 Task: Add Burt's Bees Milk & Honey Body Lotion to the cart.
Action: Mouse moved to (682, 304)
Screenshot: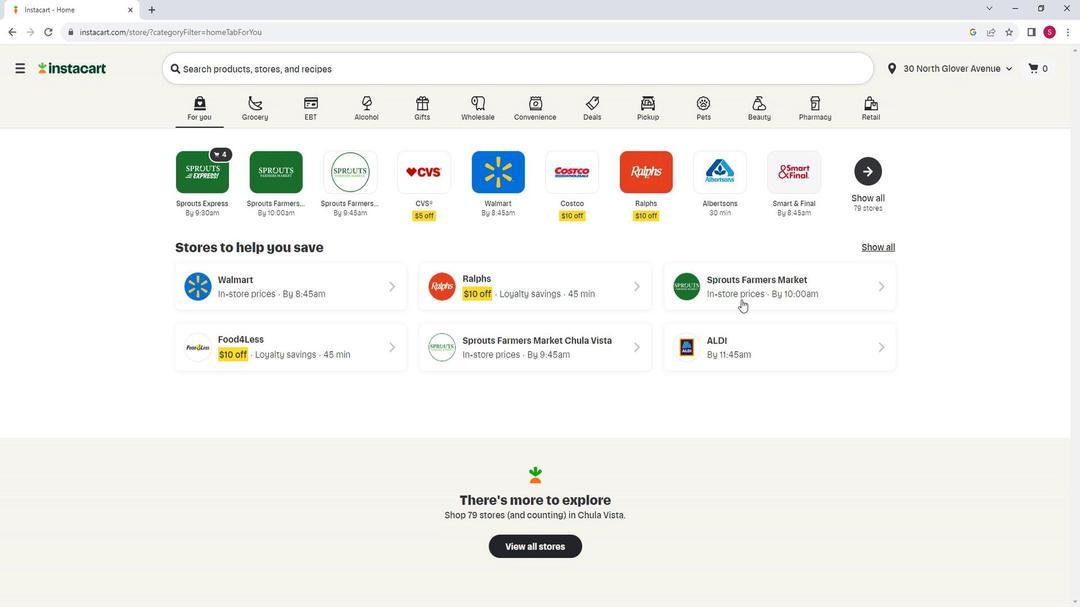 
Action: Mouse pressed left at (682, 304)
Screenshot: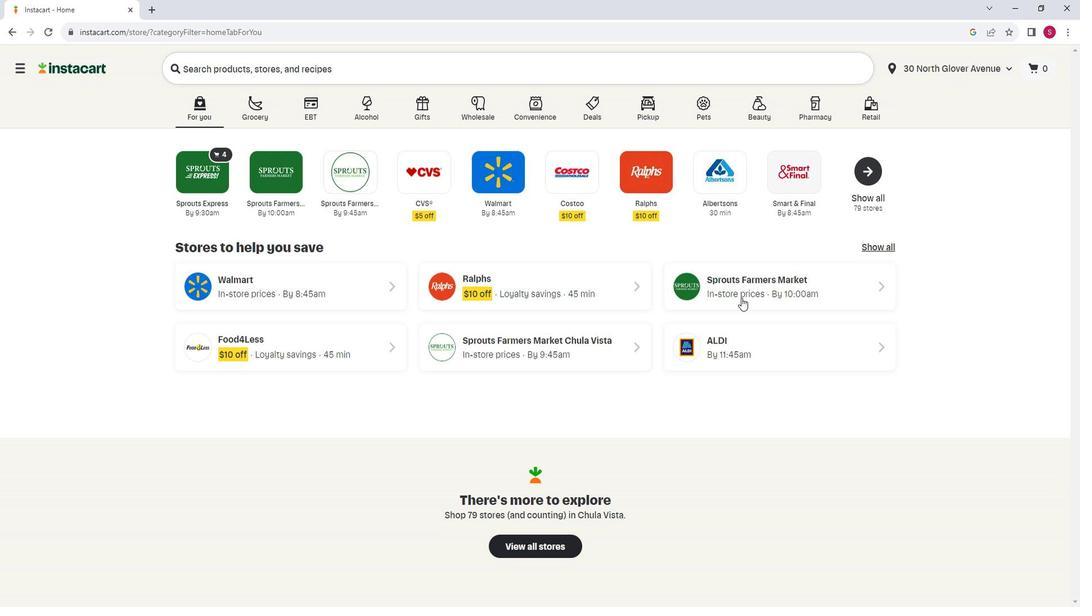 
Action: Mouse moved to (202, 391)
Screenshot: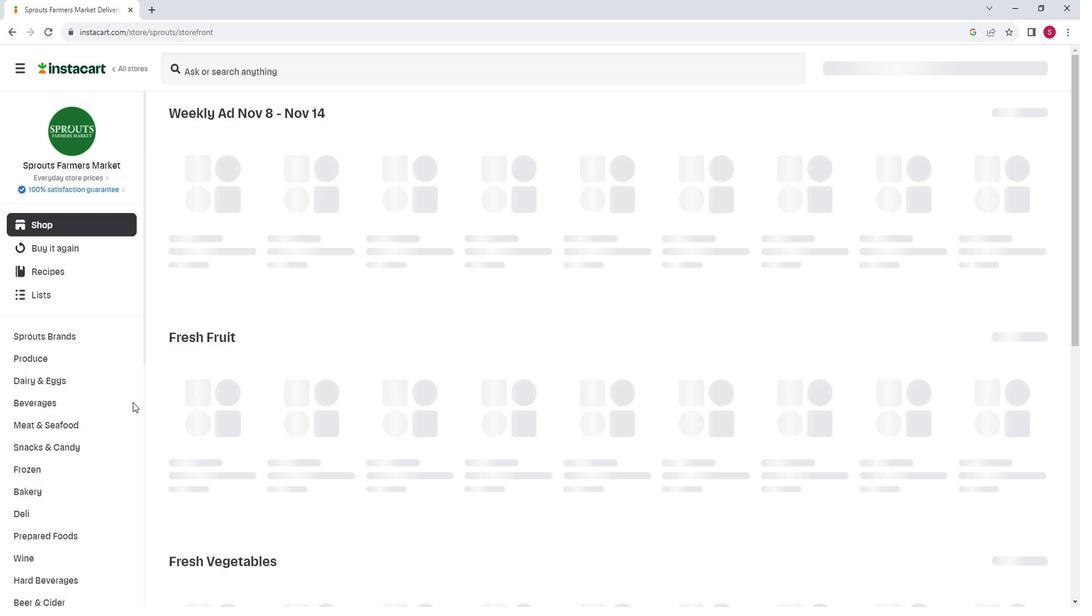 
Action: Mouse scrolled (202, 391) with delta (0, 0)
Screenshot: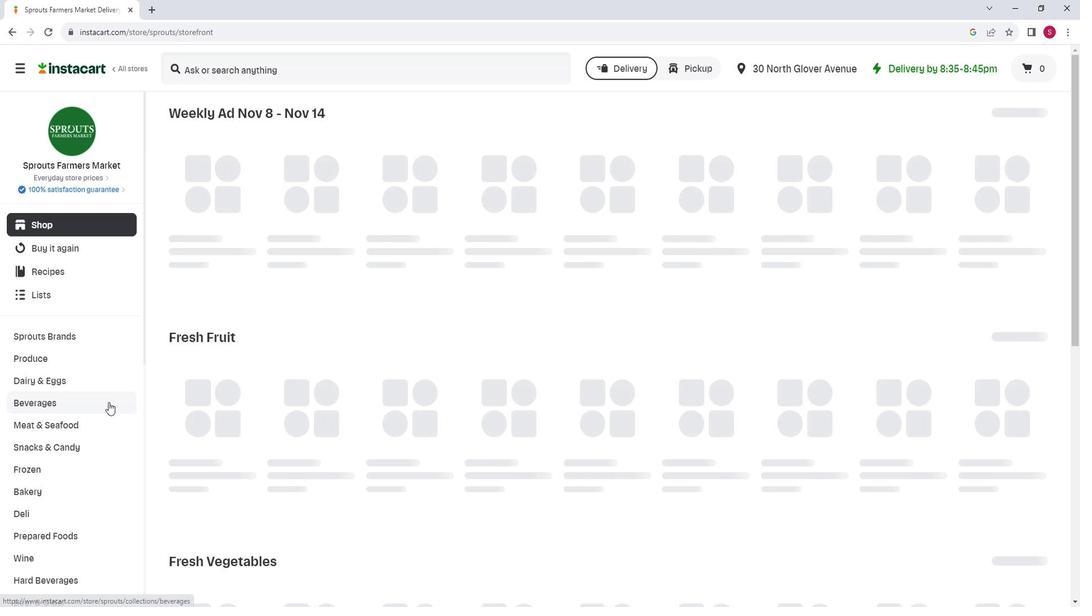 
Action: Mouse moved to (195, 386)
Screenshot: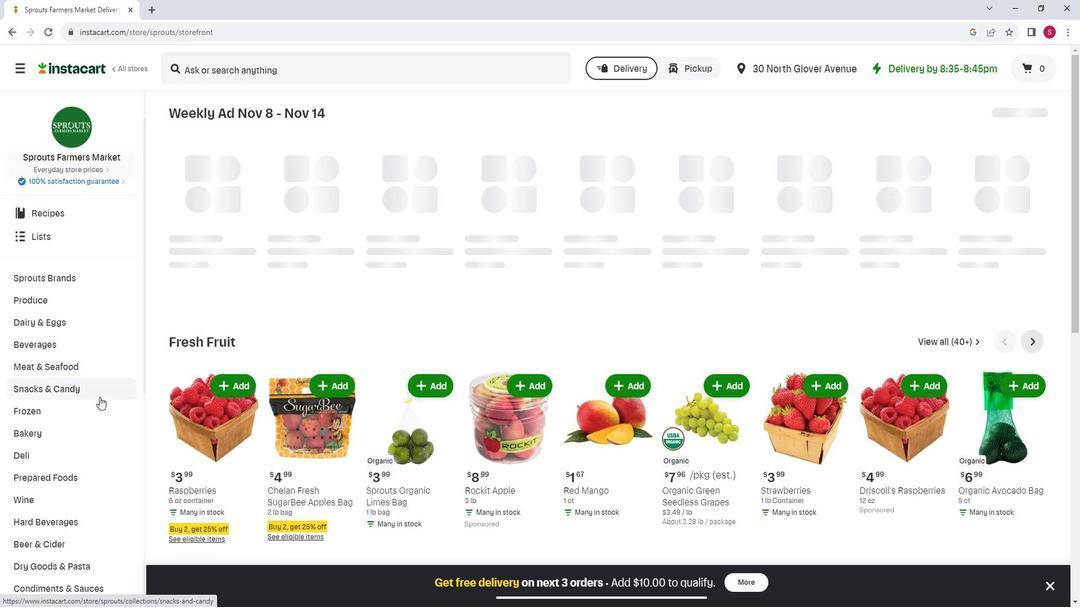 
Action: Mouse scrolled (195, 386) with delta (0, 0)
Screenshot: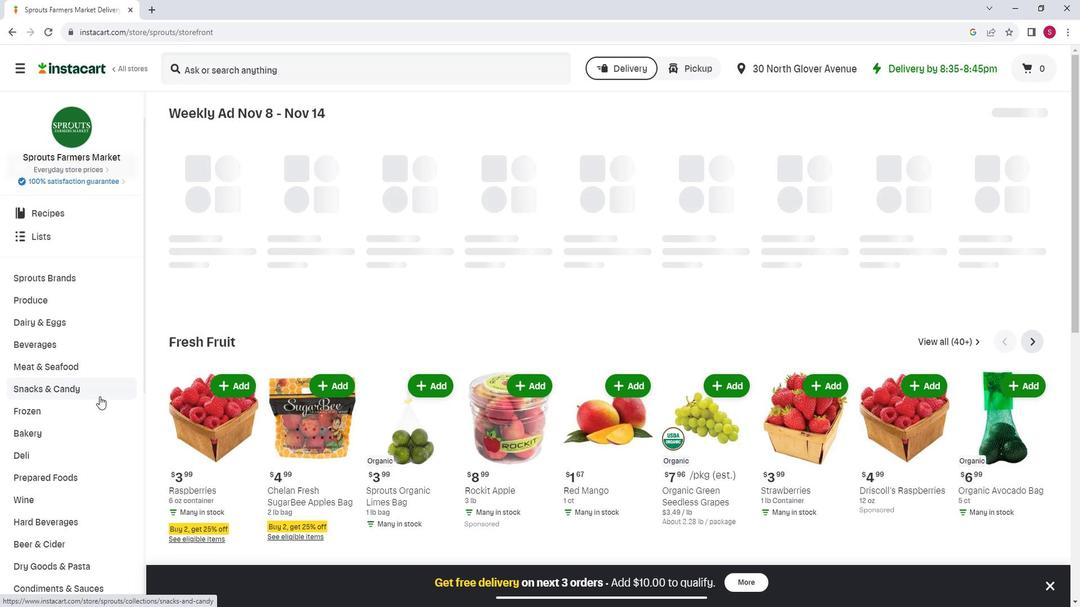 
Action: Mouse moved to (195, 386)
Screenshot: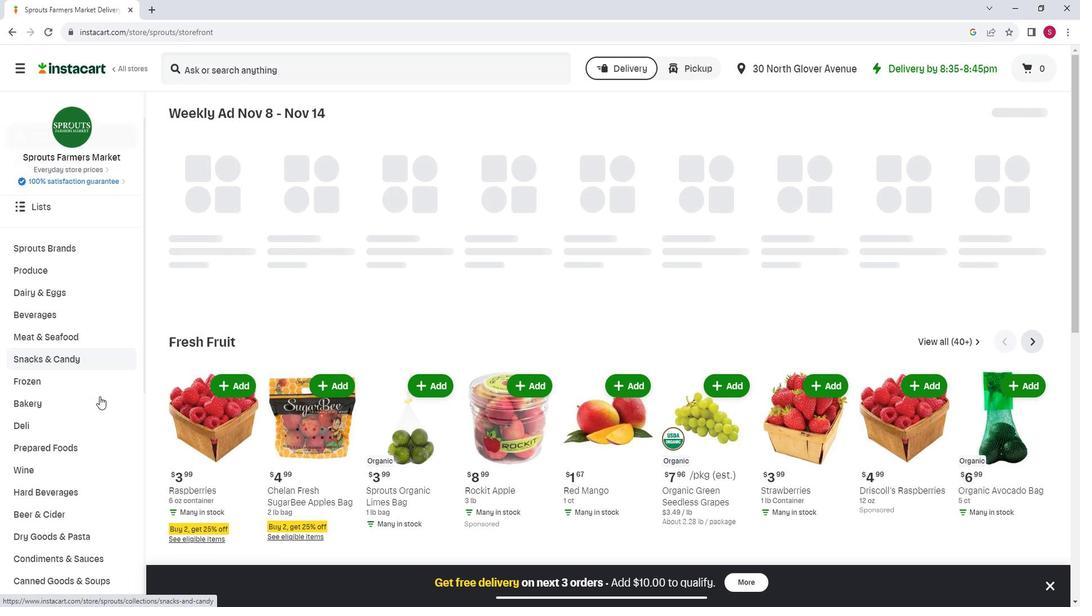 
Action: Mouse scrolled (195, 386) with delta (0, 0)
Screenshot: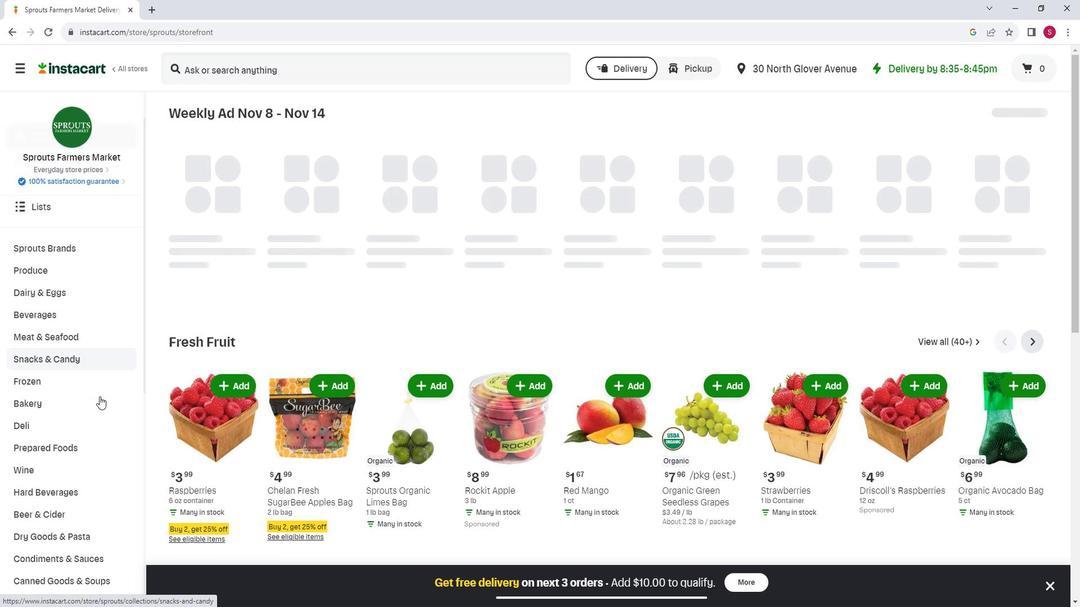 
Action: Mouse moved to (194, 387)
Screenshot: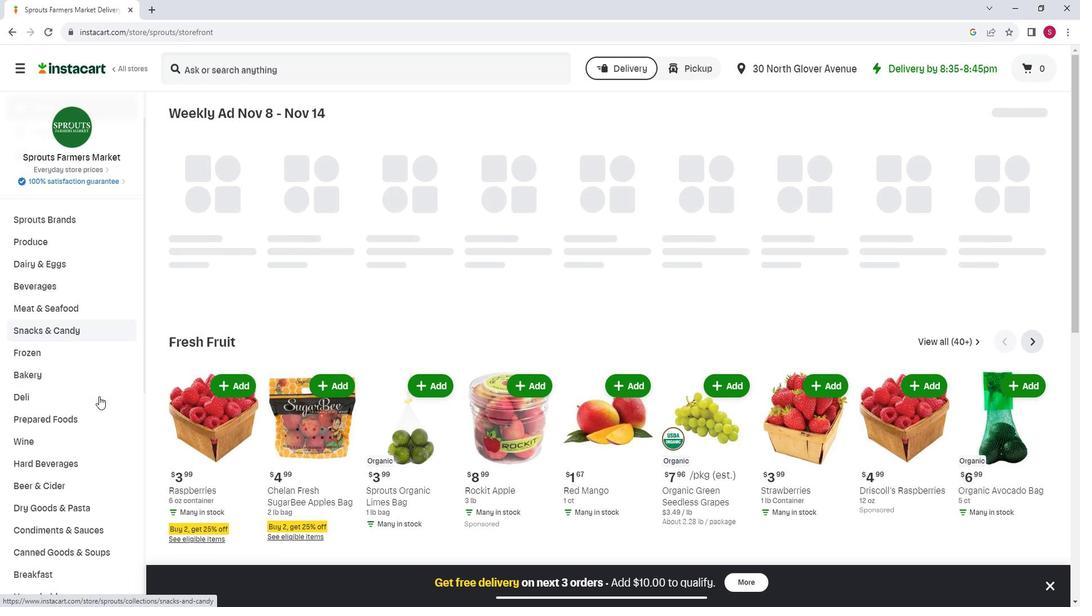 
Action: Mouse scrolled (194, 386) with delta (0, 0)
Screenshot: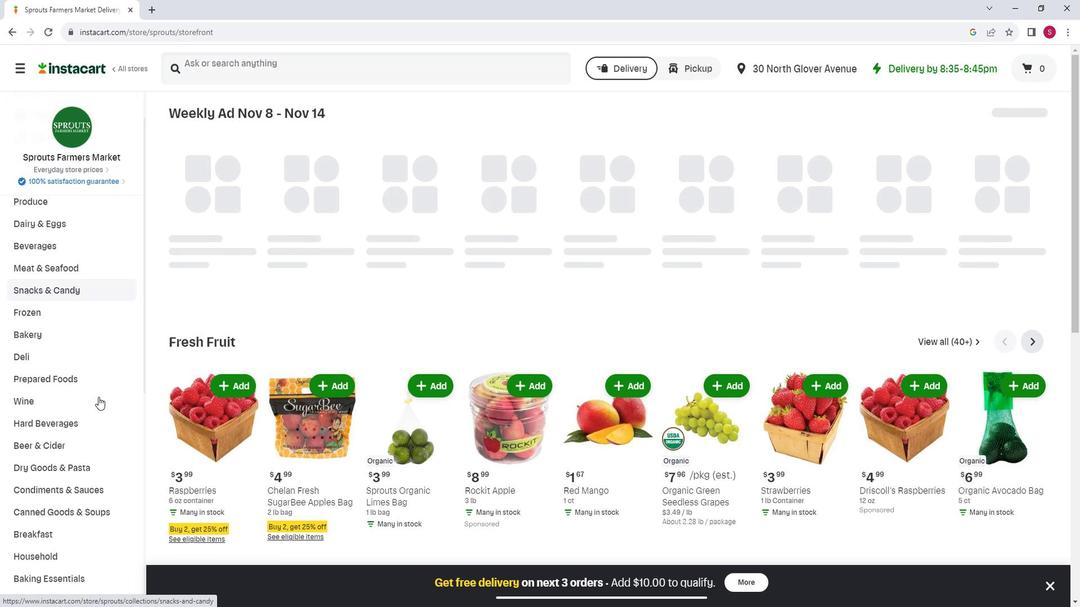 
Action: Mouse moved to (192, 389)
Screenshot: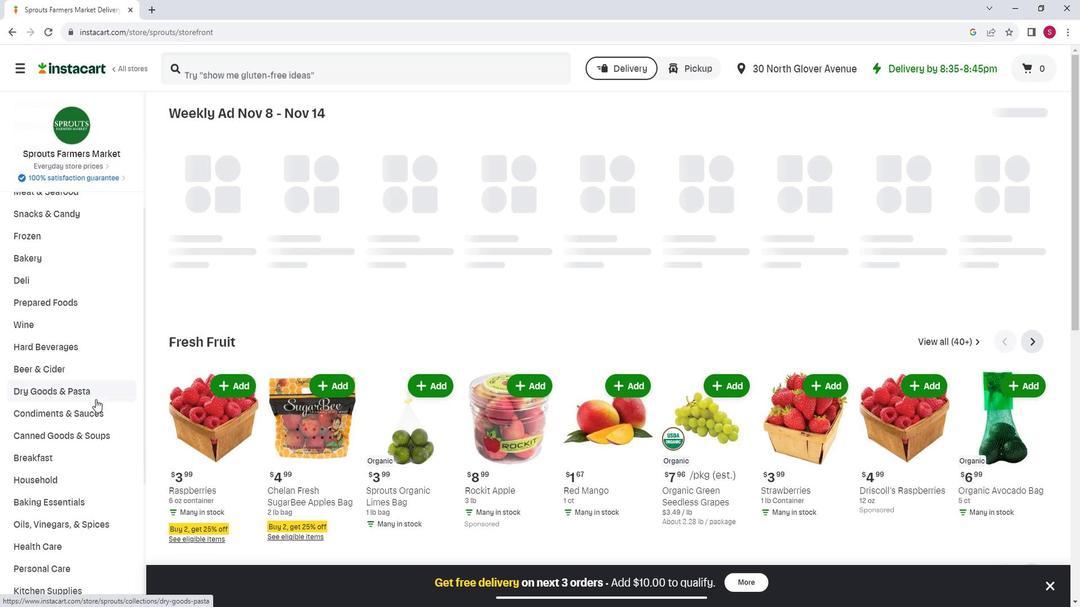 
Action: Mouse scrolled (192, 388) with delta (0, 0)
Screenshot: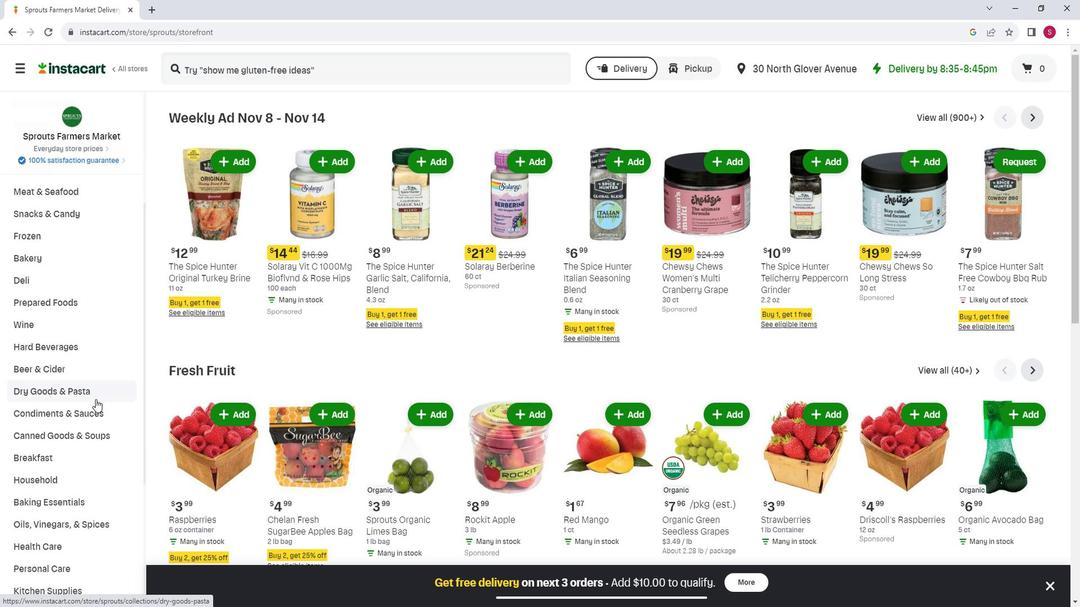 
Action: Mouse moved to (195, 388)
Screenshot: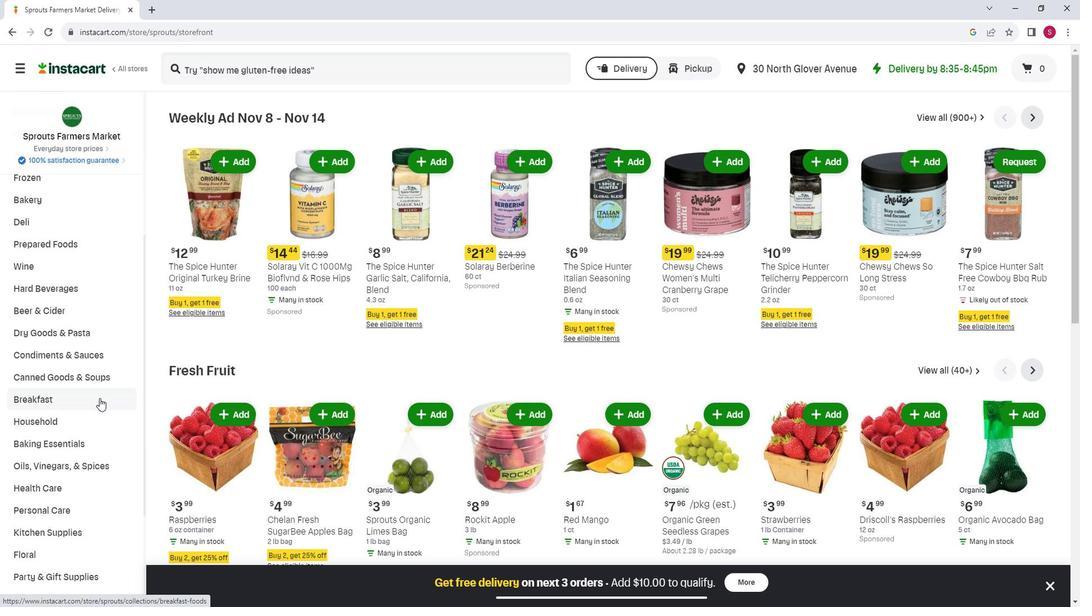 
Action: Mouse scrolled (195, 388) with delta (0, 0)
Screenshot: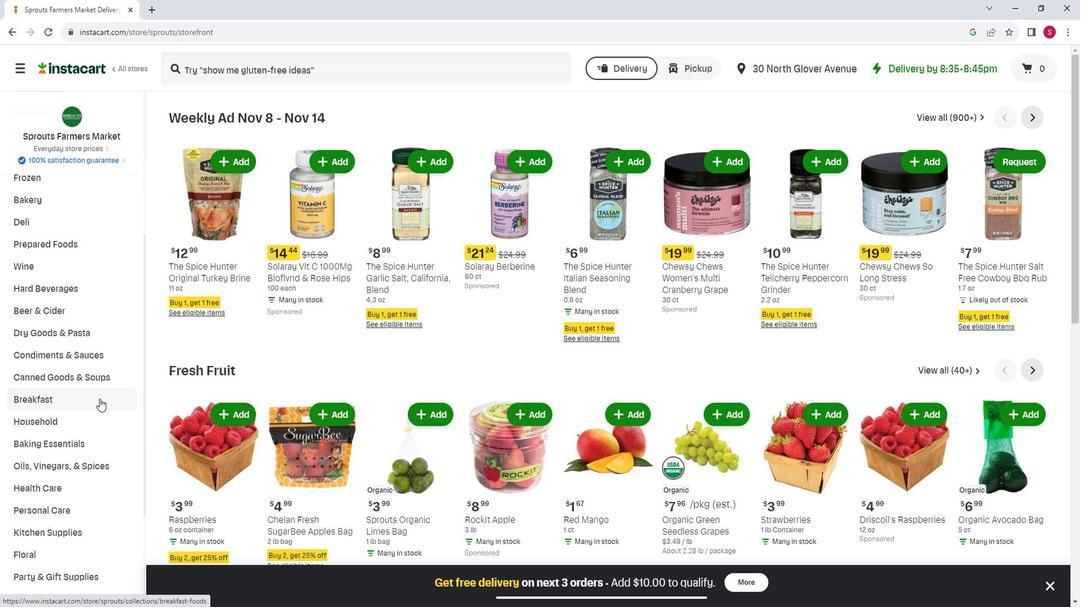 
Action: Mouse moved to (177, 429)
Screenshot: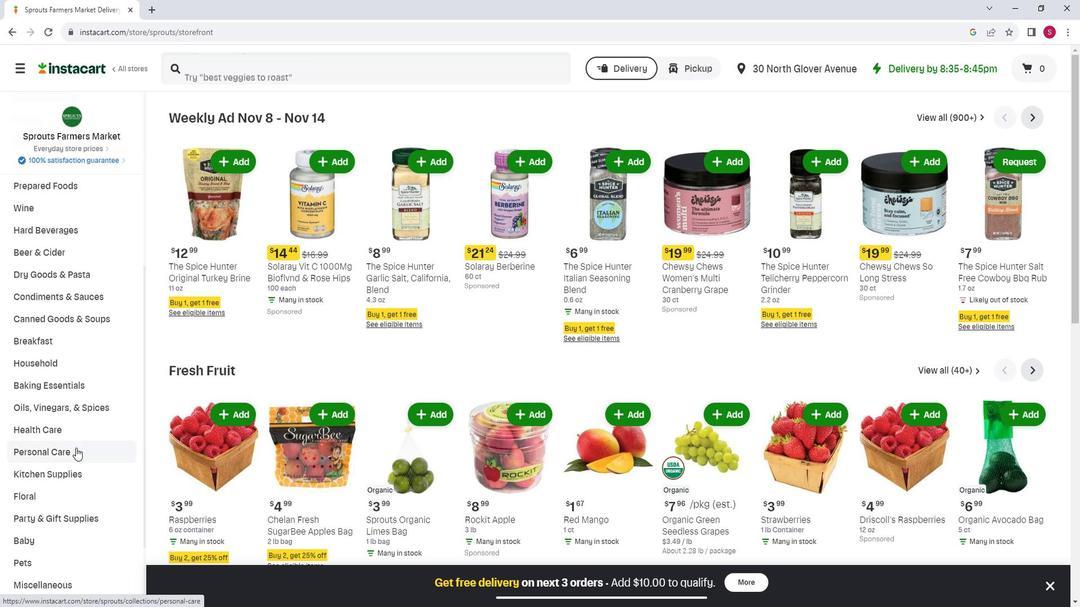
Action: Mouse pressed left at (177, 429)
Screenshot: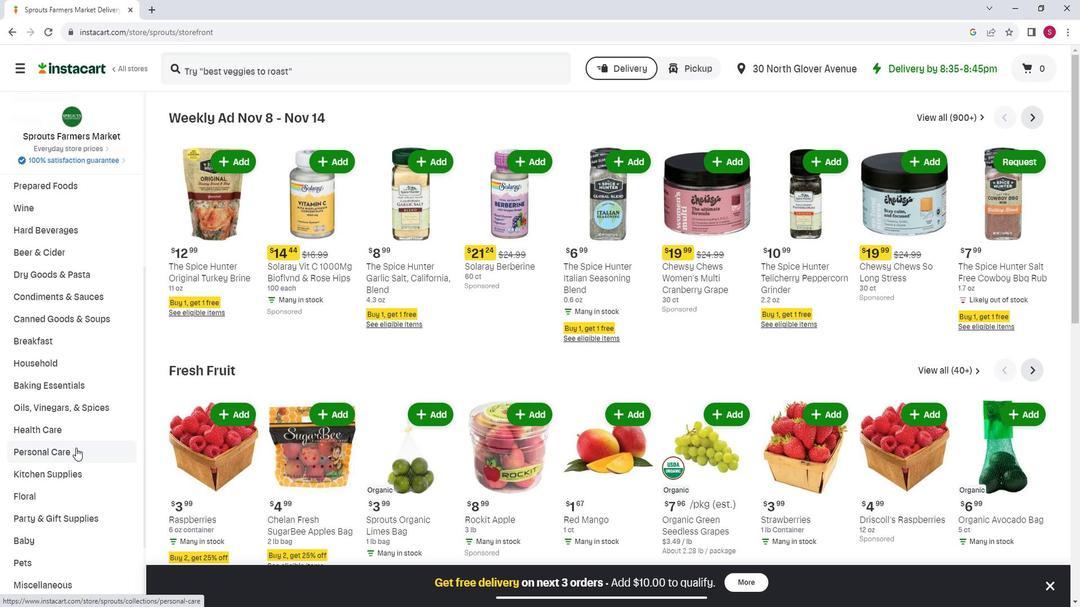 
Action: Mouse moved to (333, 169)
Screenshot: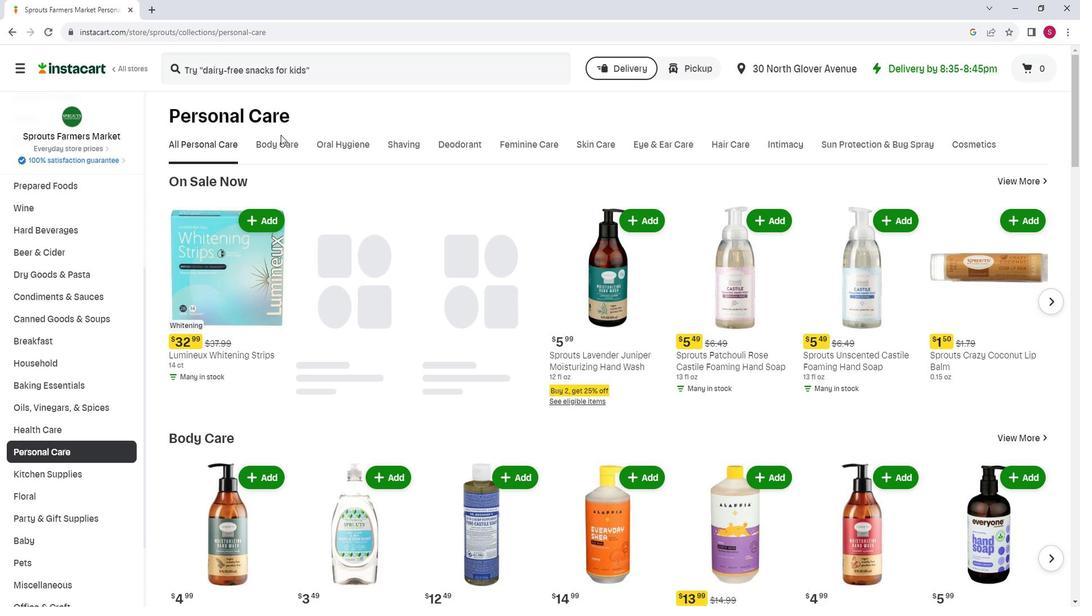 
Action: Mouse pressed left at (333, 169)
Screenshot: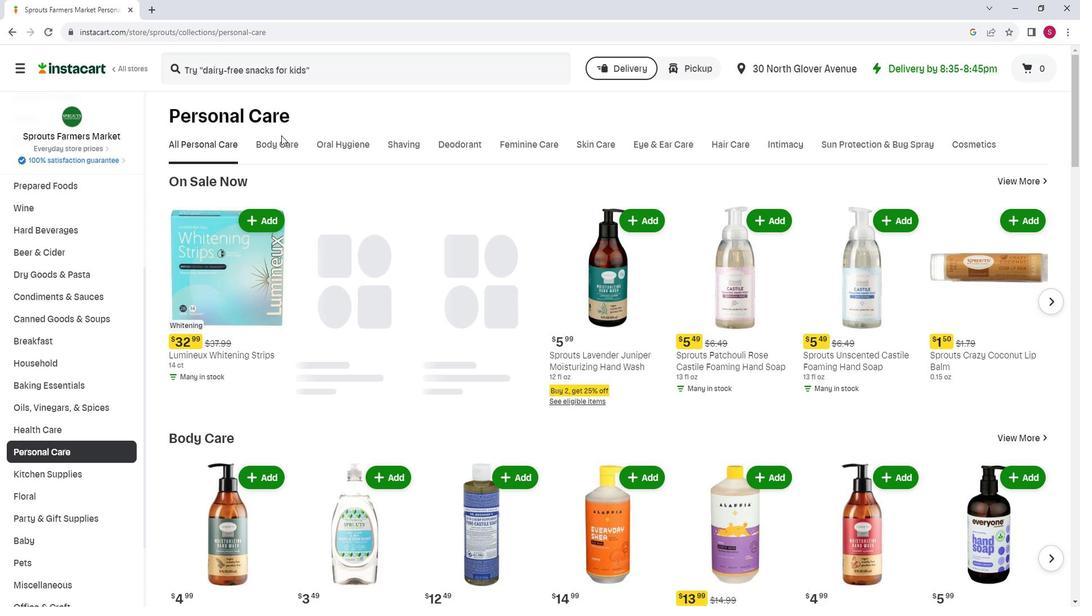 
Action: Mouse moved to (331, 177)
Screenshot: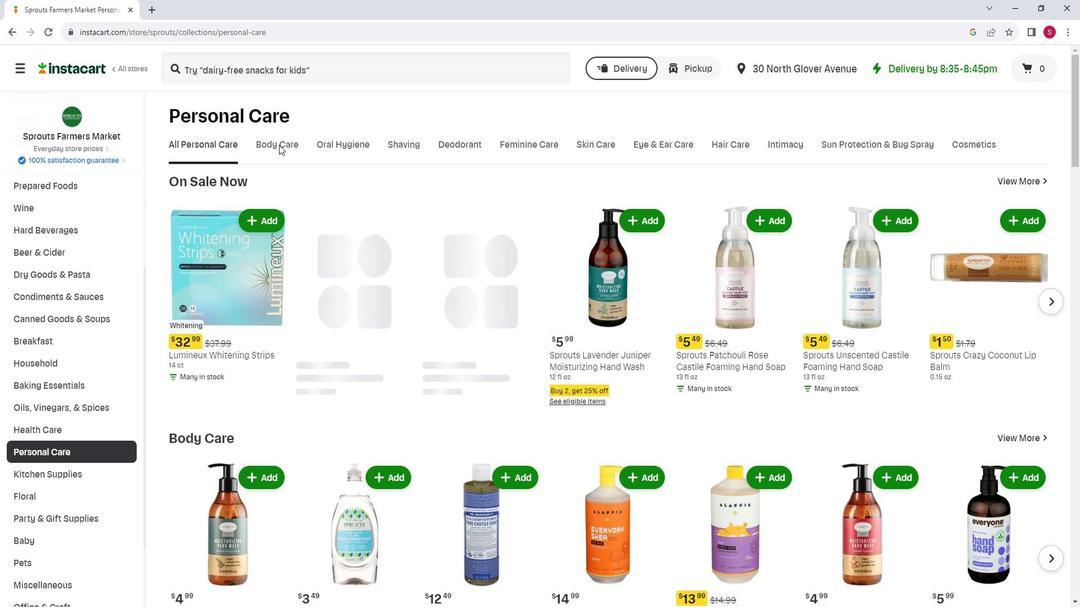 
Action: Mouse pressed left at (331, 177)
Screenshot: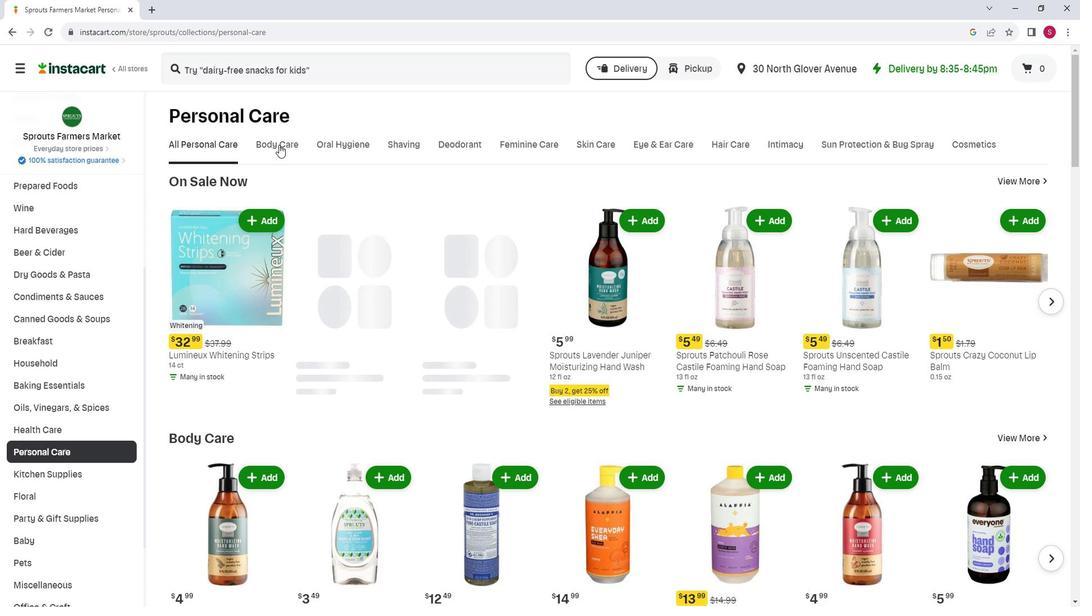 
Action: Mouse moved to (468, 222)
Screenshot: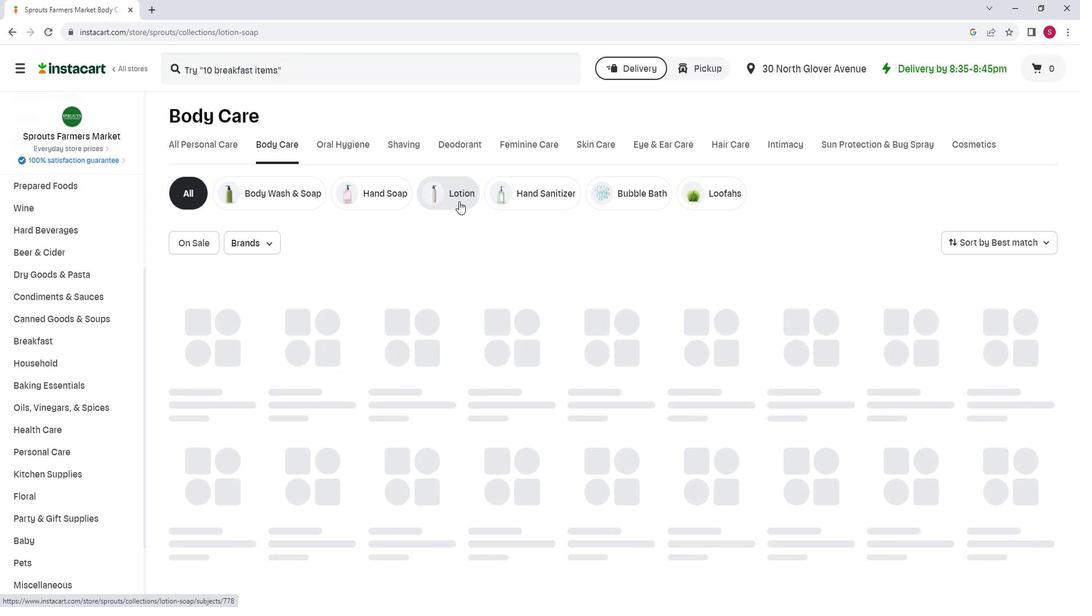 
Action: Mouse pressed left at (468, 222)
Screenshot: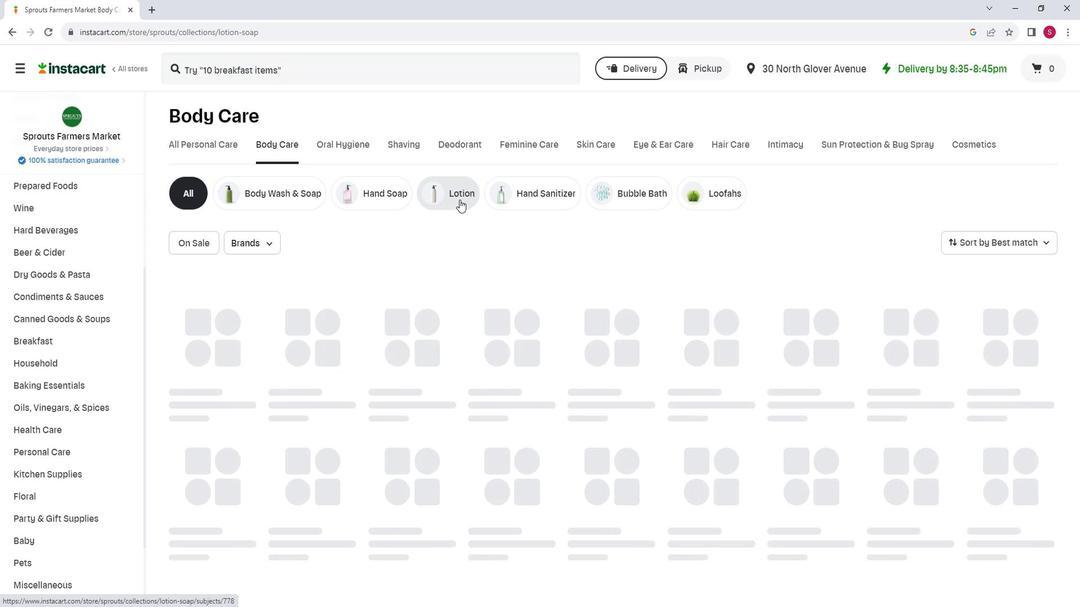 
Action: Mouse moved to (397, 113)
Screenshot: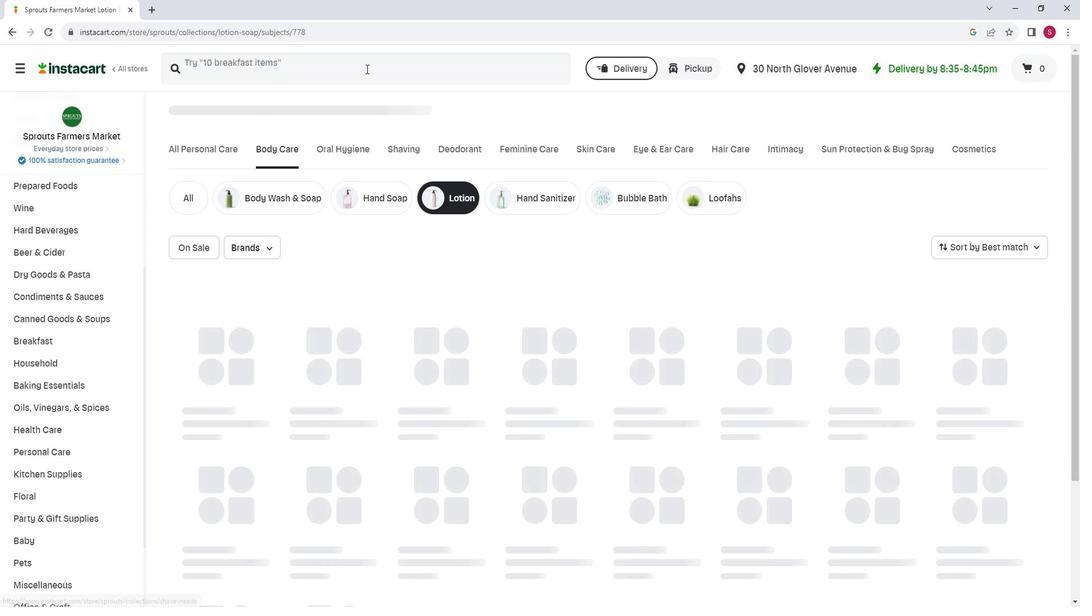 
Action: Mouse pressed left at (397, 113)
Screenshot: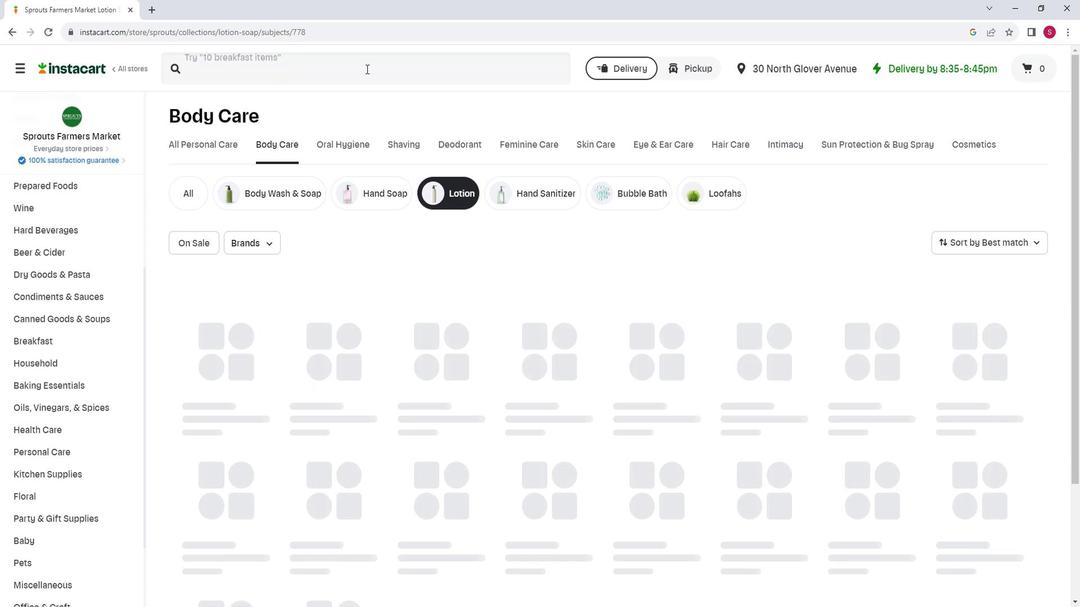 
Action: Mouse moved to (401, 100)
Screenshot: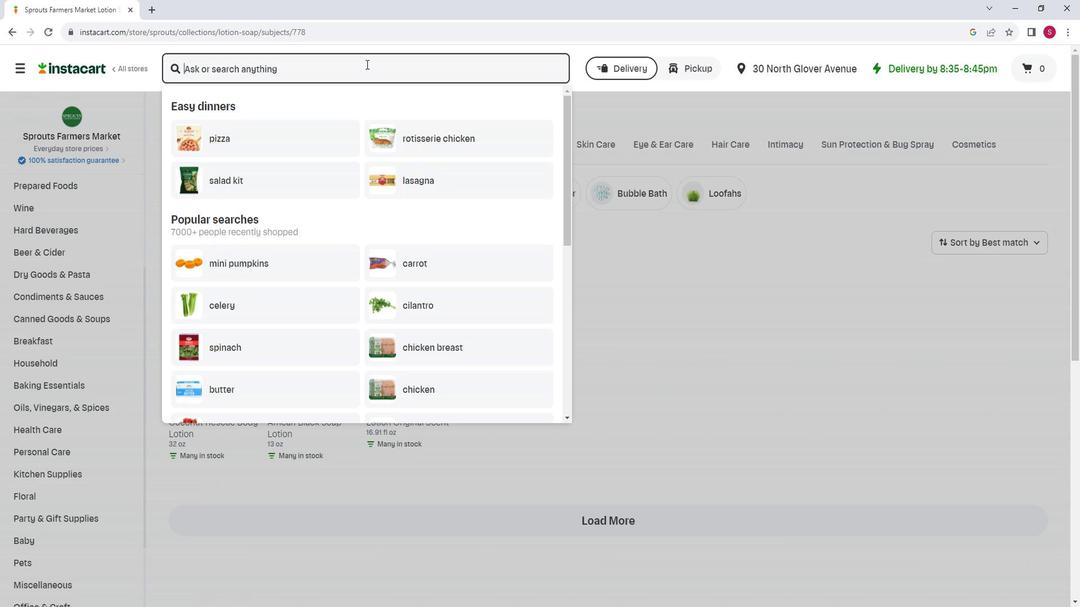 
Action: Key pressed <Key.shift>Burt's<Key.space><Key.shift>Bees<Key.space><Key.shift>Milk<Key.space><Key.shift>&<Key.space><Key.shift><Key.shift><Key.shift><Key.shift><Key.shift><Key.shift><Key.shift><Key.shift><Key.shift><Key.shift><Key.shift><Key.shift><Key.shift><Key.shift><Key.shift><Key.shift>Honey<Key.space><Key.shift>Body<Key.space><Key.shift>Lotion<Key.enter>
Screenshot: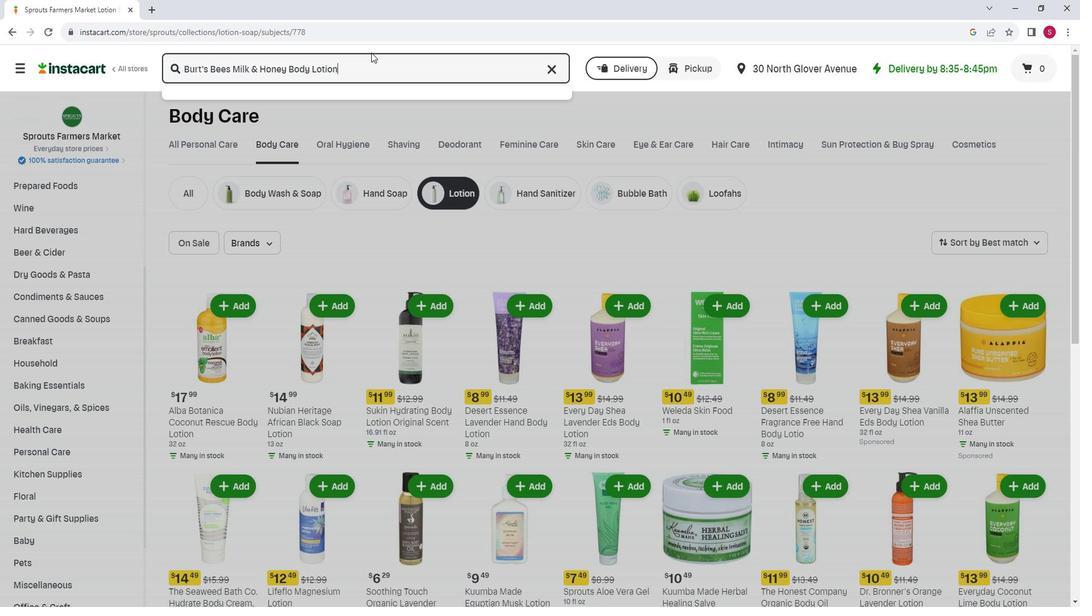 
Action: Mouse moved to (628, 267)
Screenshot: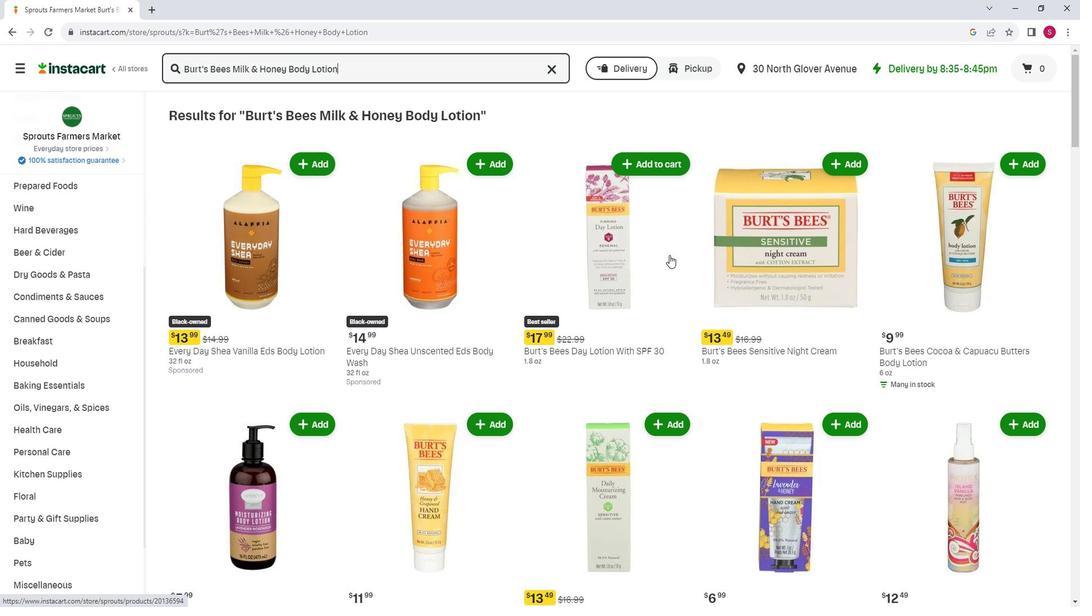 
Action: Mouse scrolled (628, 266) with delta (0, 0)
Screenshot: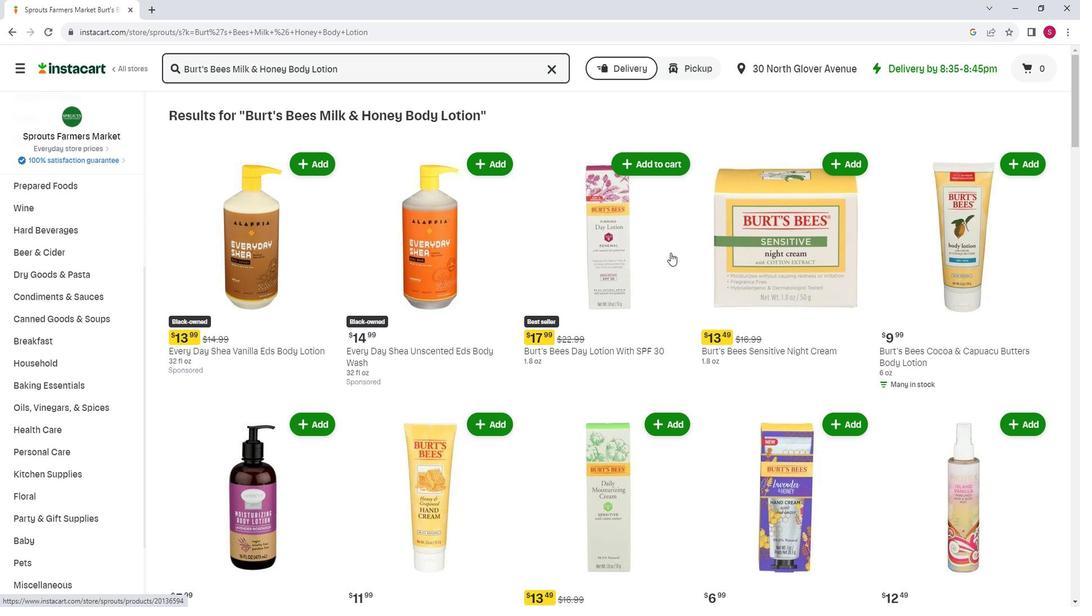 
Action: Mouse moved to (508, 348)
Screenshot: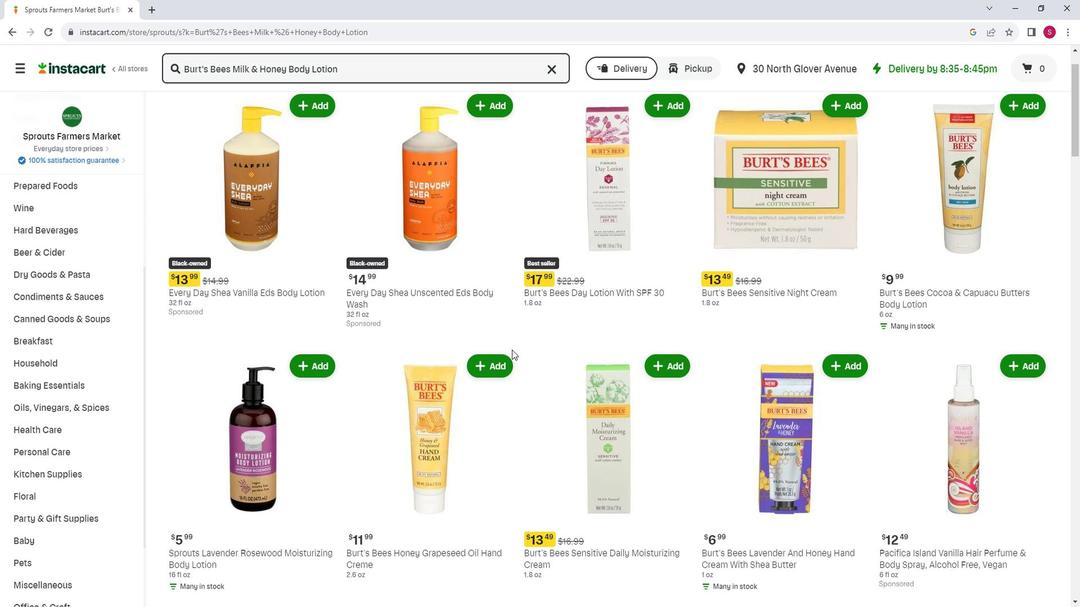 
Action: Mouse scrolled (508, 347) with delta (0, 0)
Screenshot: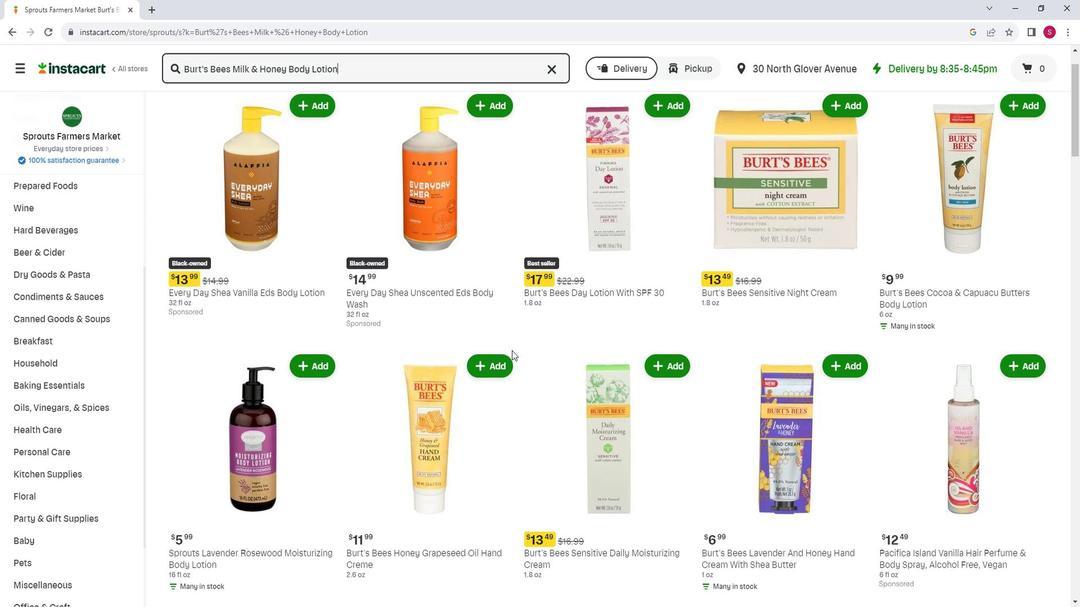 
Action: Mouse moved to (514, 347)
Screenshot: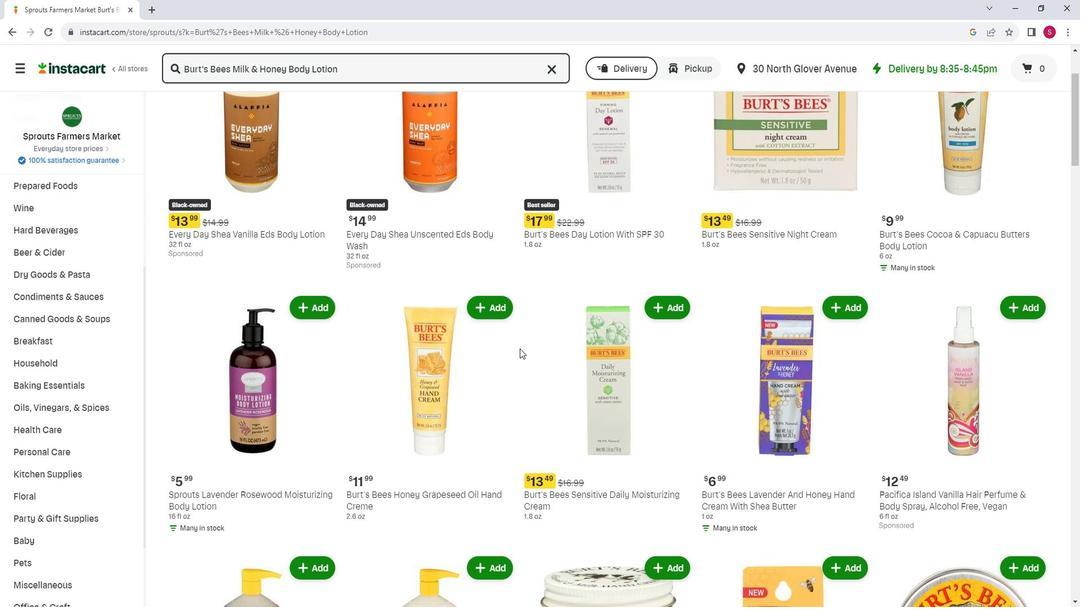 
Action: Mouse scrolled (514, 346) with delta (0, 0)
Screenshot: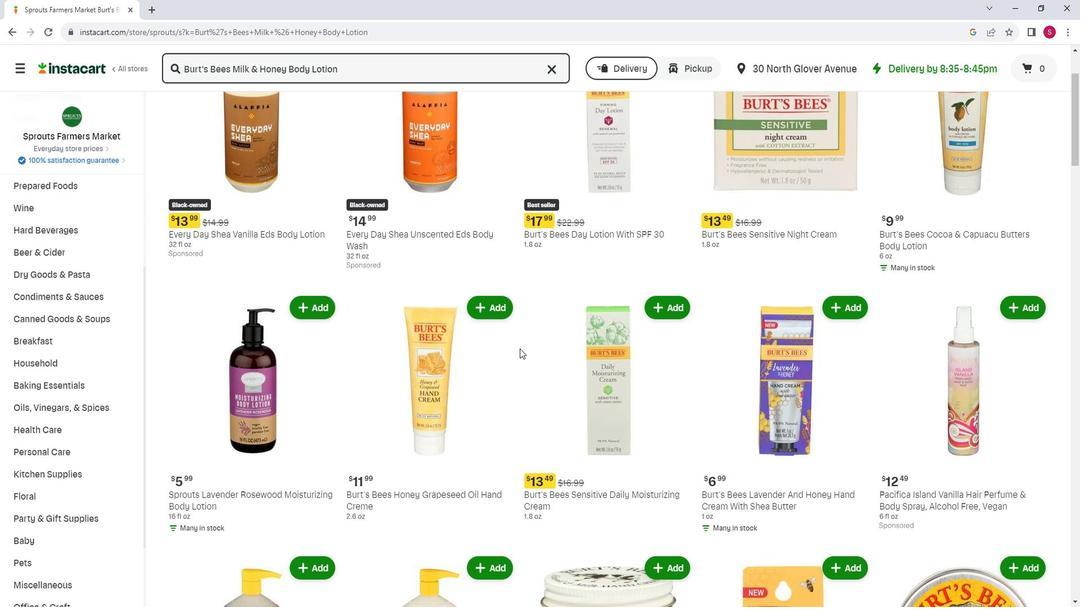 
Action: Mouse moved to (514, 347)
Screenshot: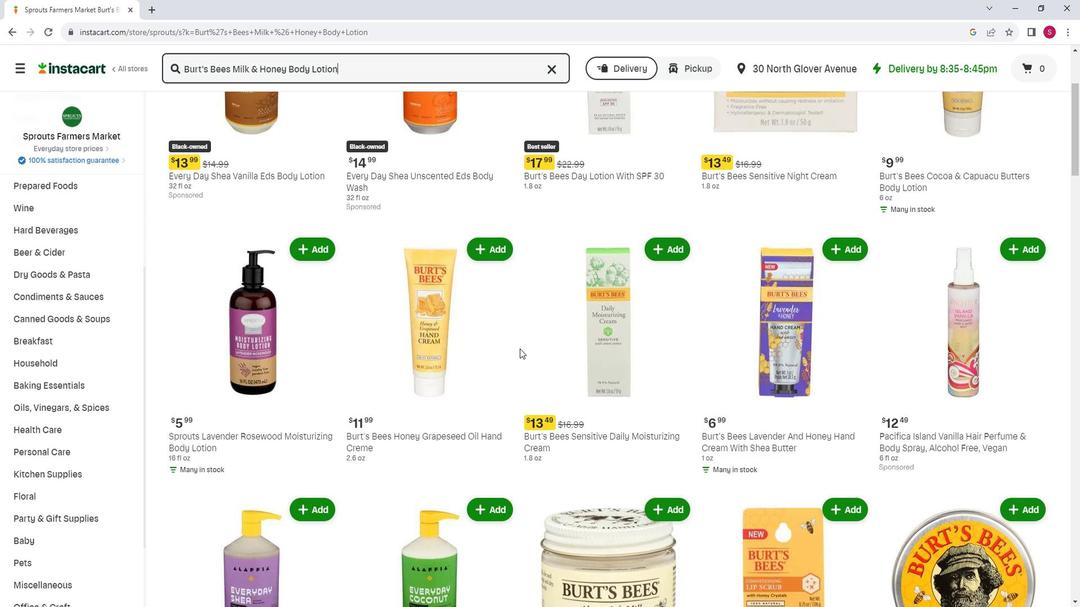 
Action: Mouse scrolled (514, 346) with delta (0, 0)
Screenshot: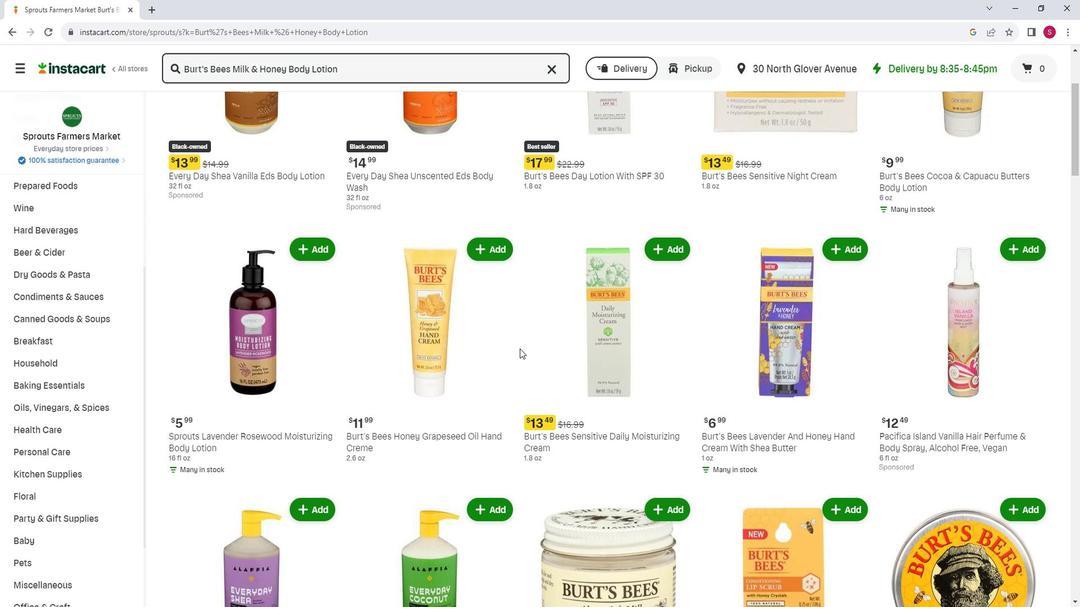 
Action: Mouse moved to (519, 346)
Screenshot: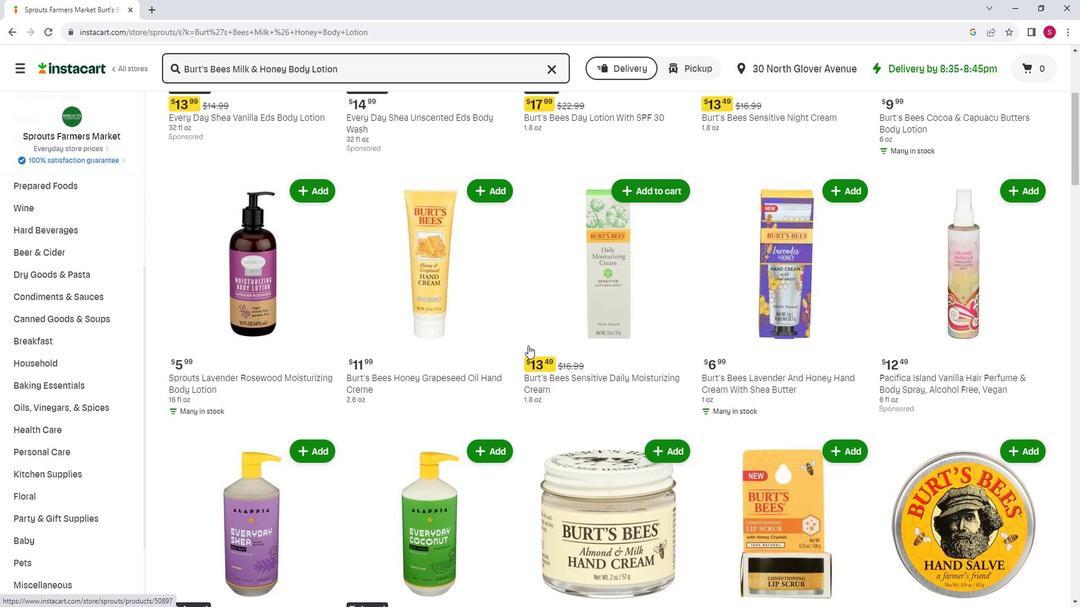 
Action: Mouse scrolled (519, 345) with delta (0, 0)
Screenshot: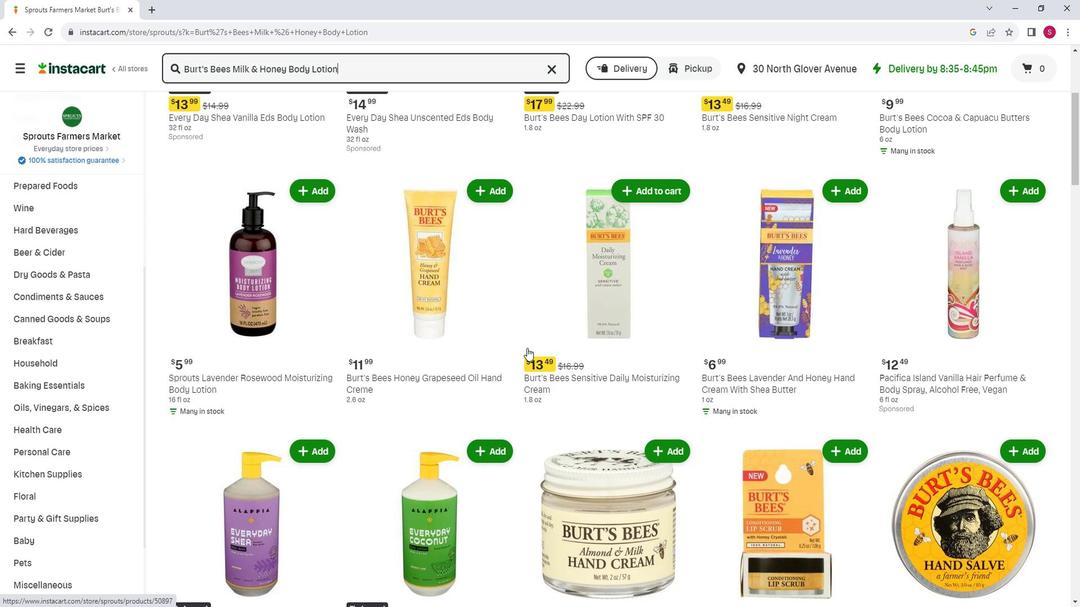
Action: Mouse moved to (508, 349)
Screenshot: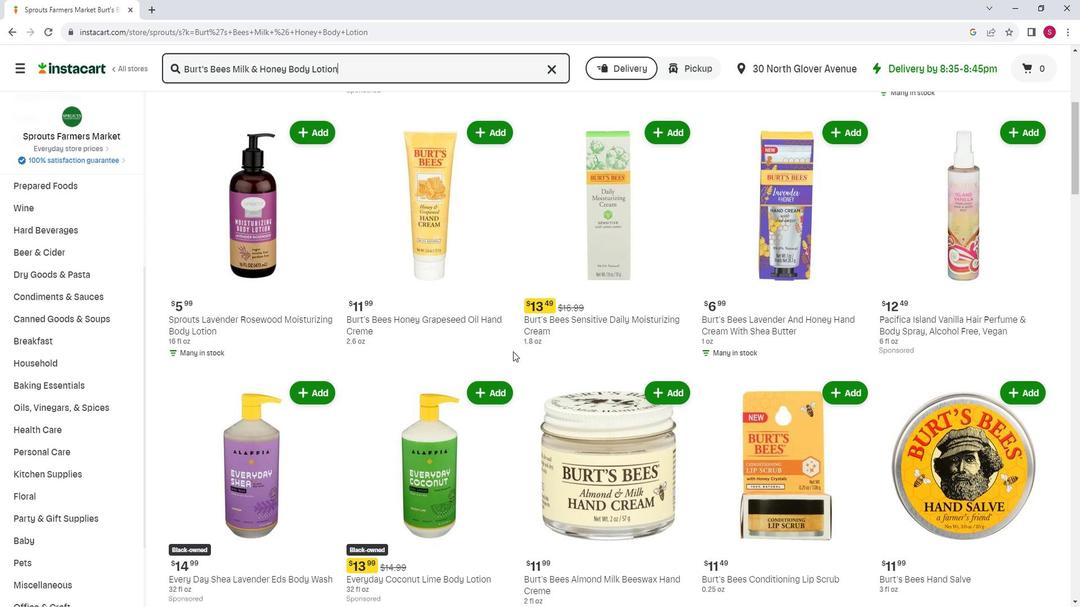 
Action: Mouse scrolled (508, 348) with delta (0, 0)
Screenshot: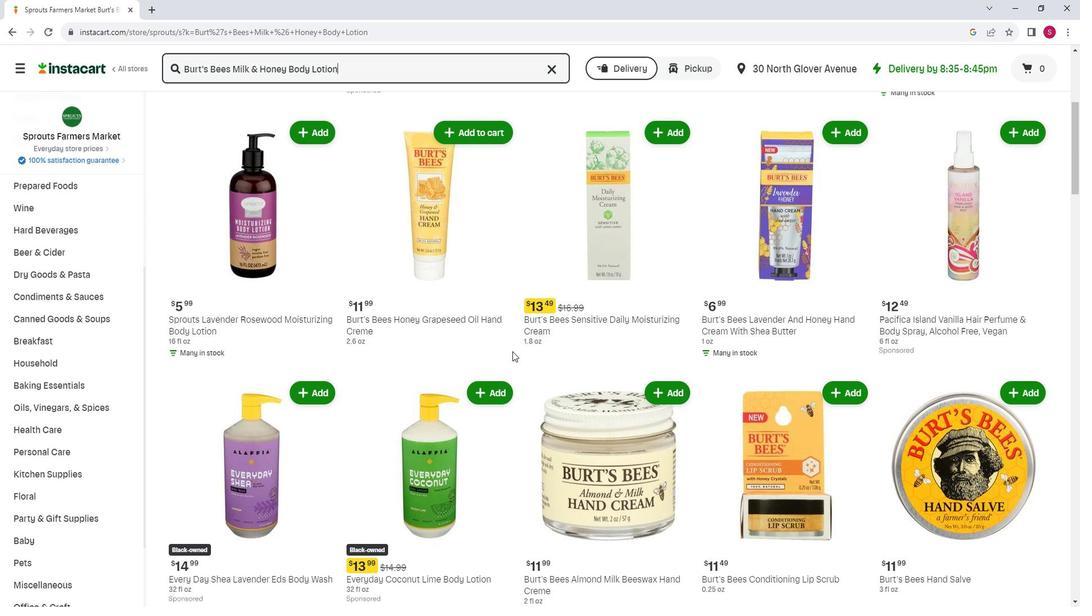 
Action: Mouse moved to (509, 348)
Screenshot: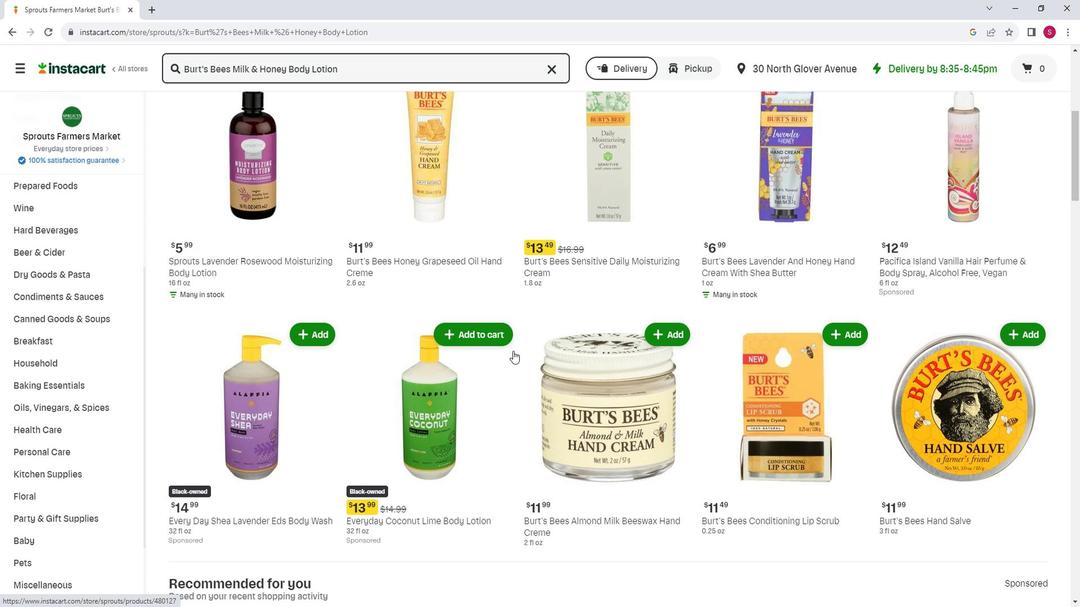 
Action: Mouse scrolled (509, 348) with delta (0, 0)
Screenshot: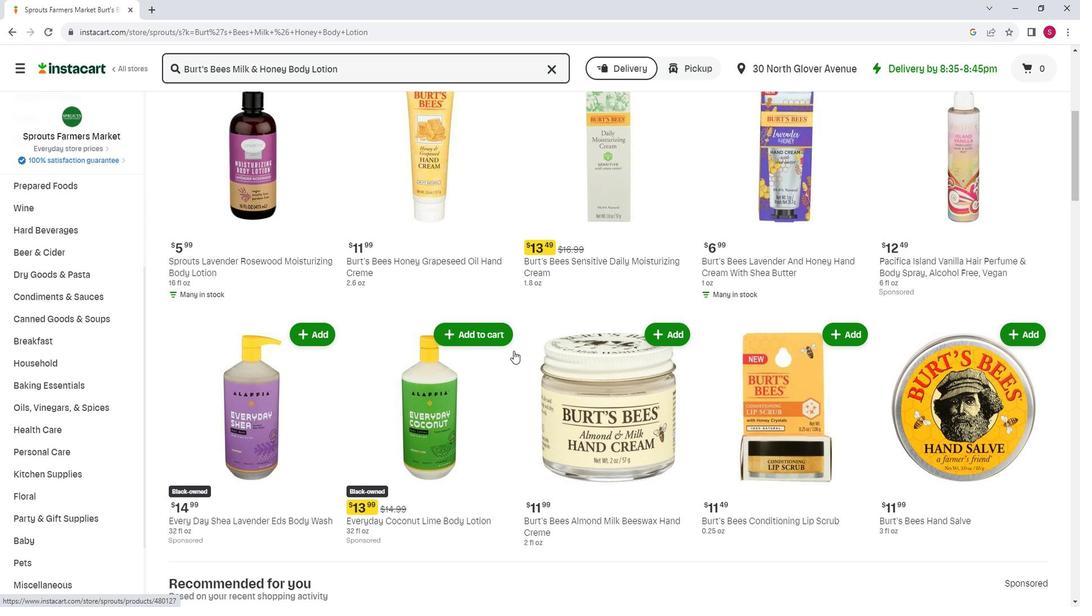 
Action: Mouse scrolled (509, 348) with delta (0, 0)
Screenshot: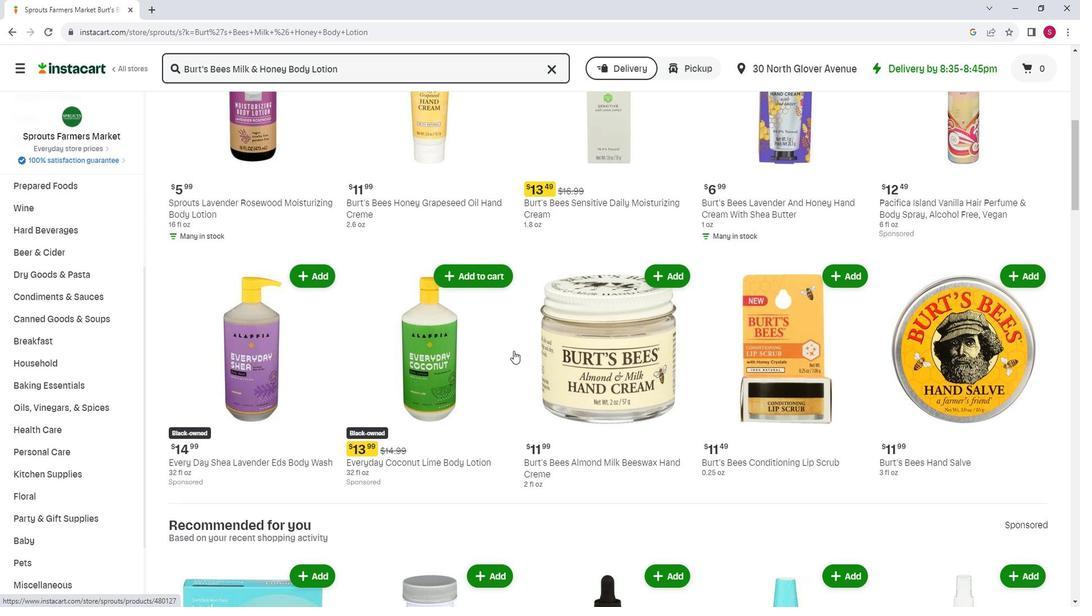 
Action: Mouse scrolled (509, 348) with delta (0, 0)
Screenshot: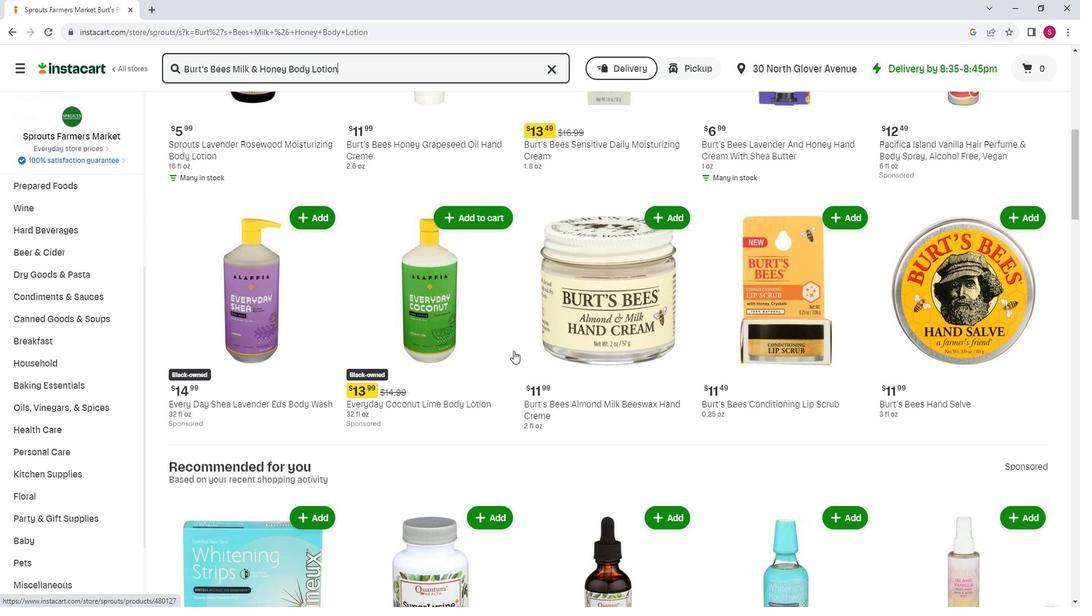 
Action: Mouse moved to (508, 349)
Screenshot: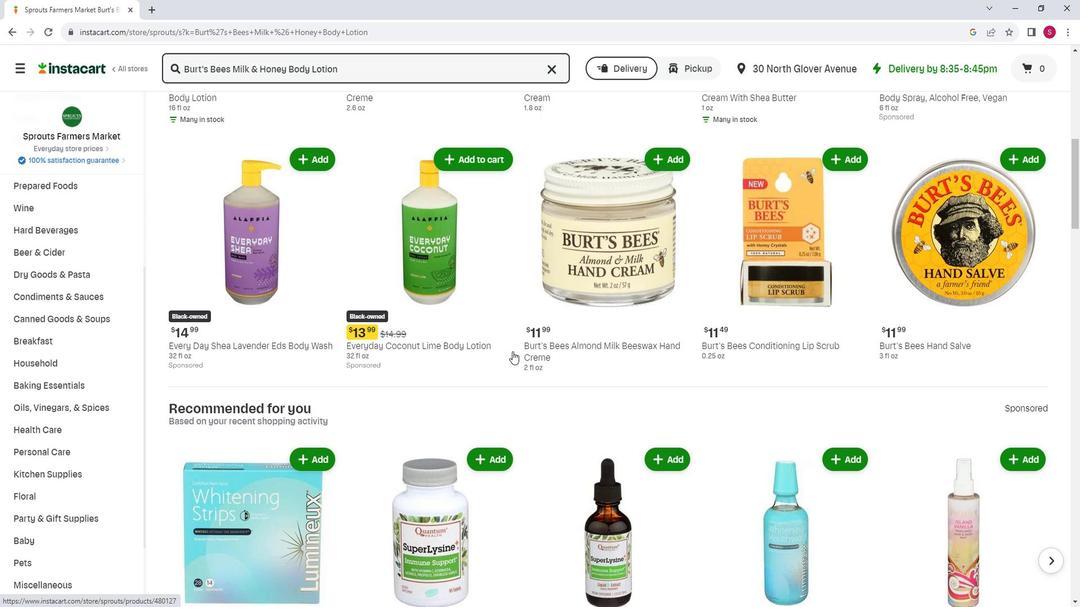 
Action: Mouse scrolled (508, 349) with delta (0, 0)
Screenshot: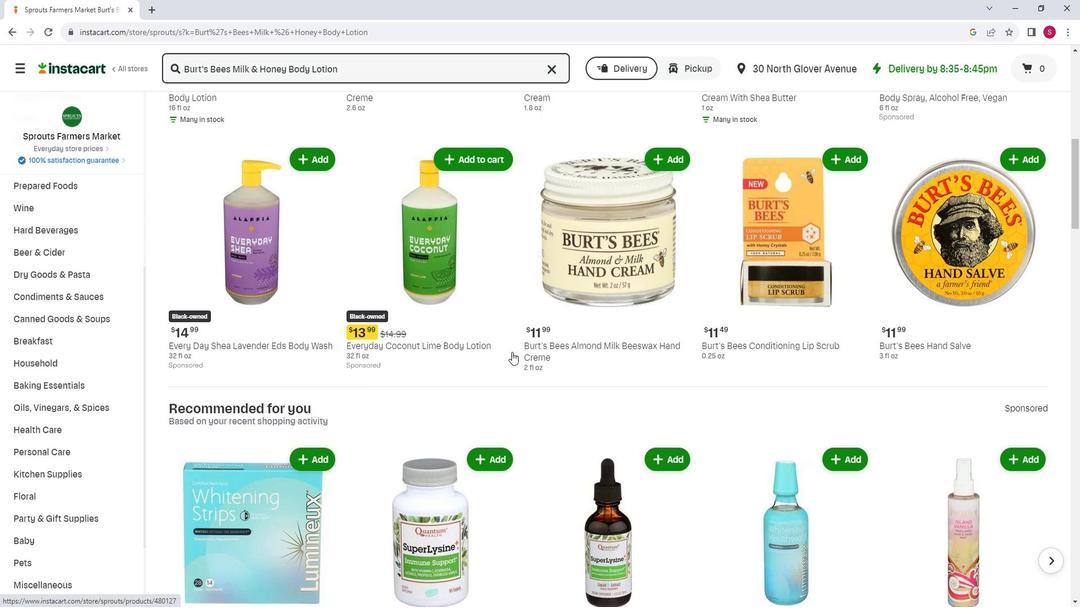 
Action: Mouse moved to (507, 347)
Screenshot: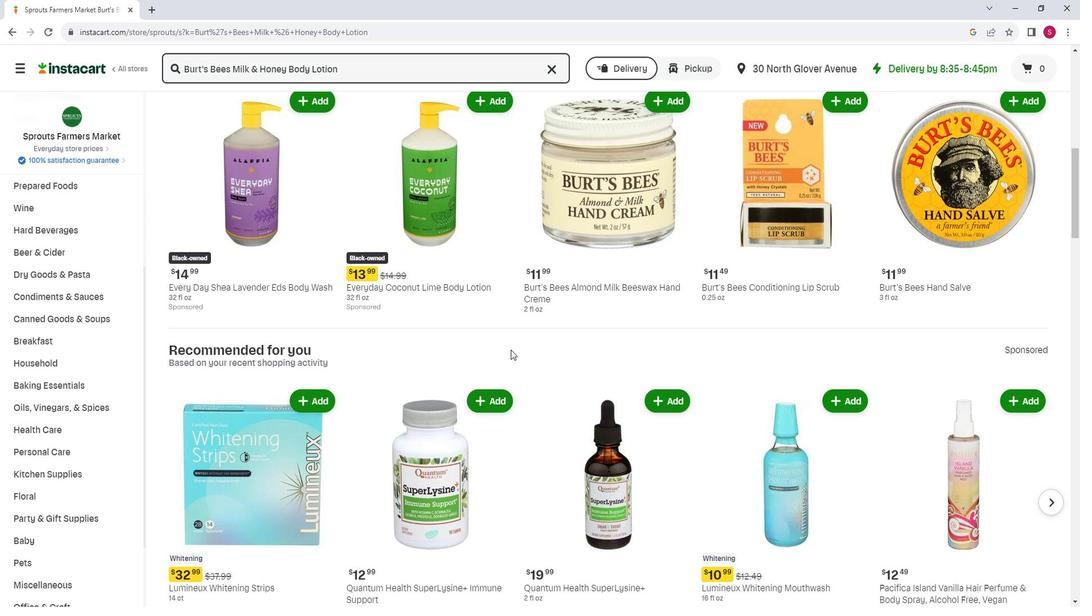 
Action: Mouse scrolled (507, 347) with delta (0, 0)
Screenshot: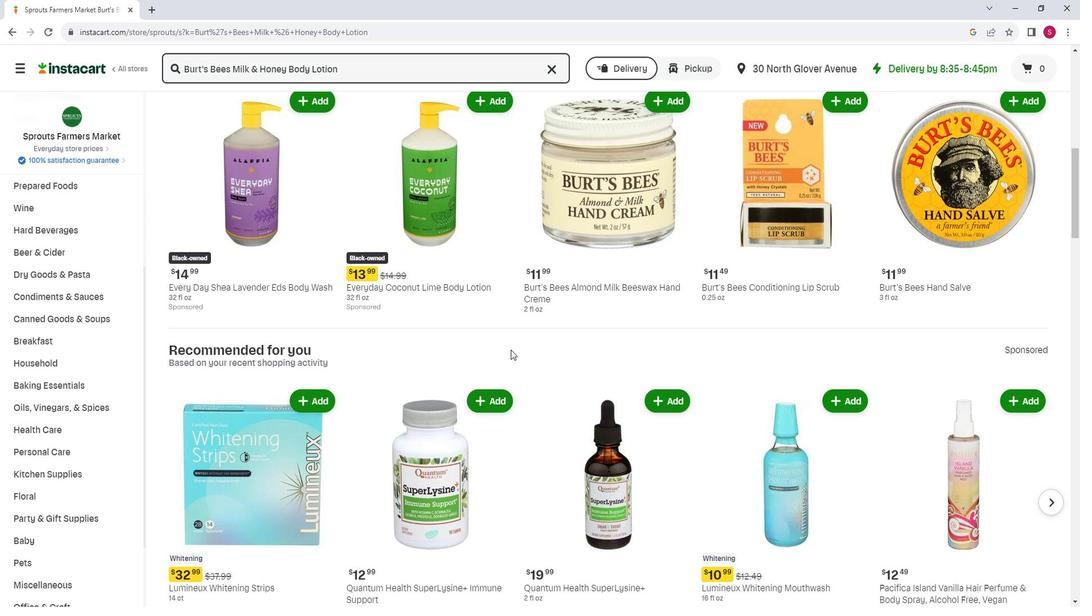 
Action: Mouse scrolled (507, 347) with delta (0, 0)
Screenshot: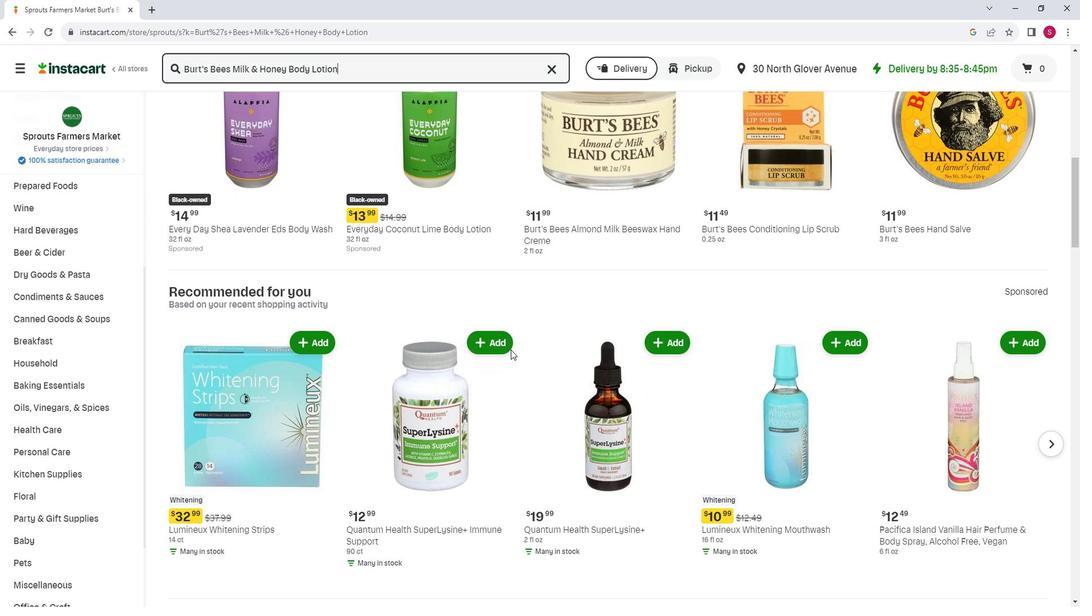 
Action: Mouse scrolled (507, 347) with delta (0, 0)
Screenshot: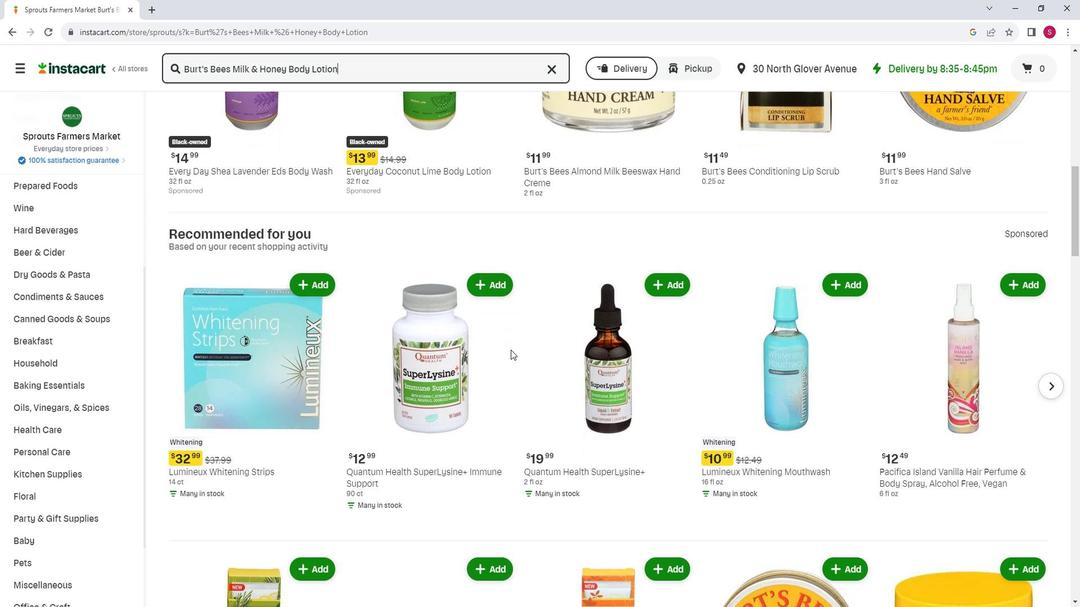 
Action: Mouse scrolled (507, 347) with delta (0, 0)
Screenshot: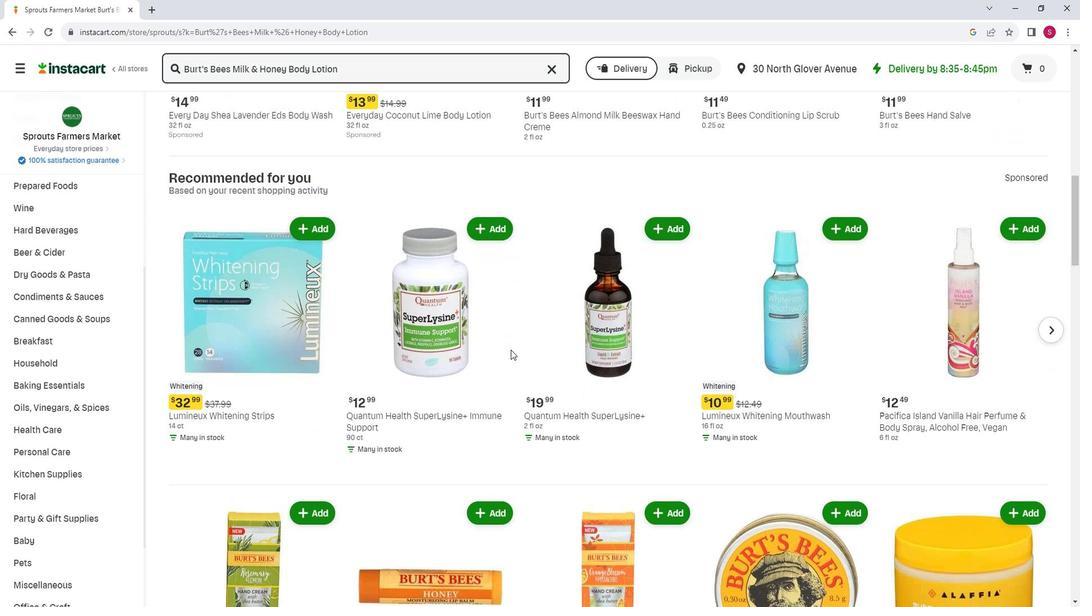 
Action: Mouse moved to (508, 352)
Screenshot: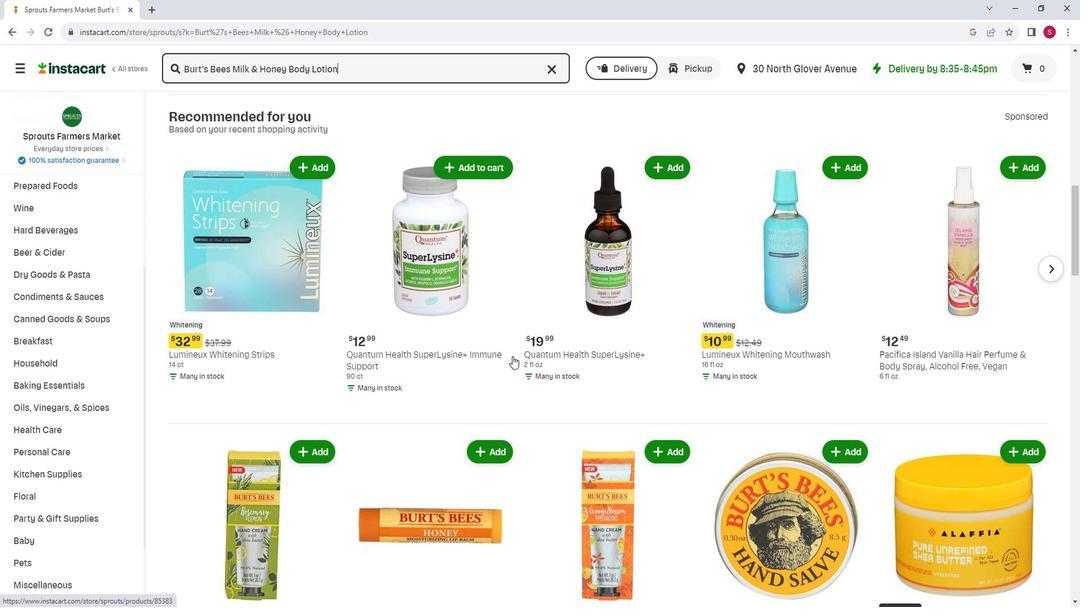 
Action: Mouse scrolled (508, 352) with delta (0, 0)
Screenshot: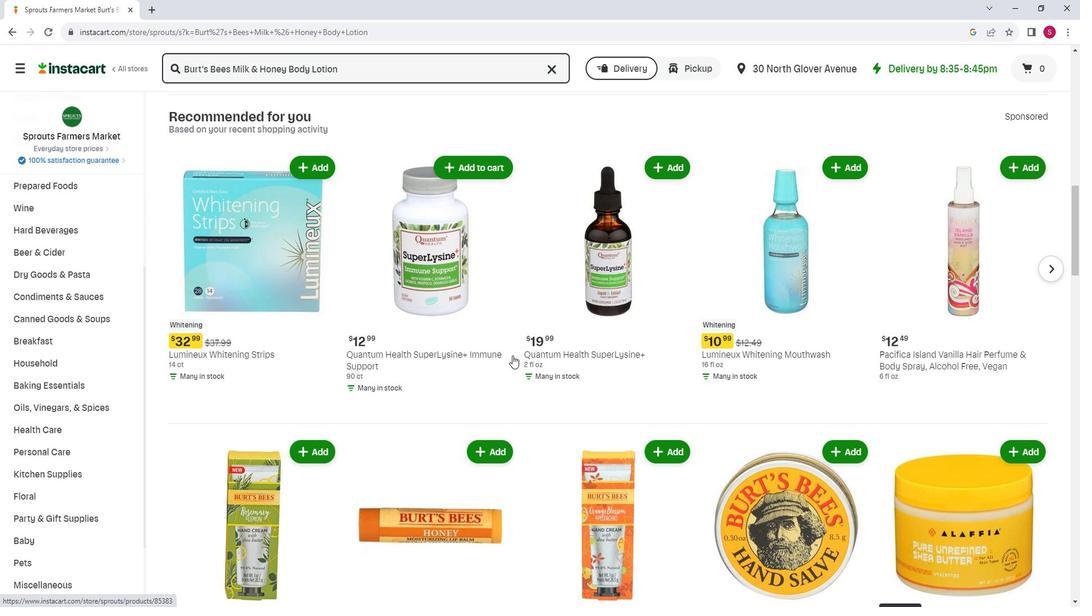 
Action: Mouse moved to (511, 347)
Screenshot: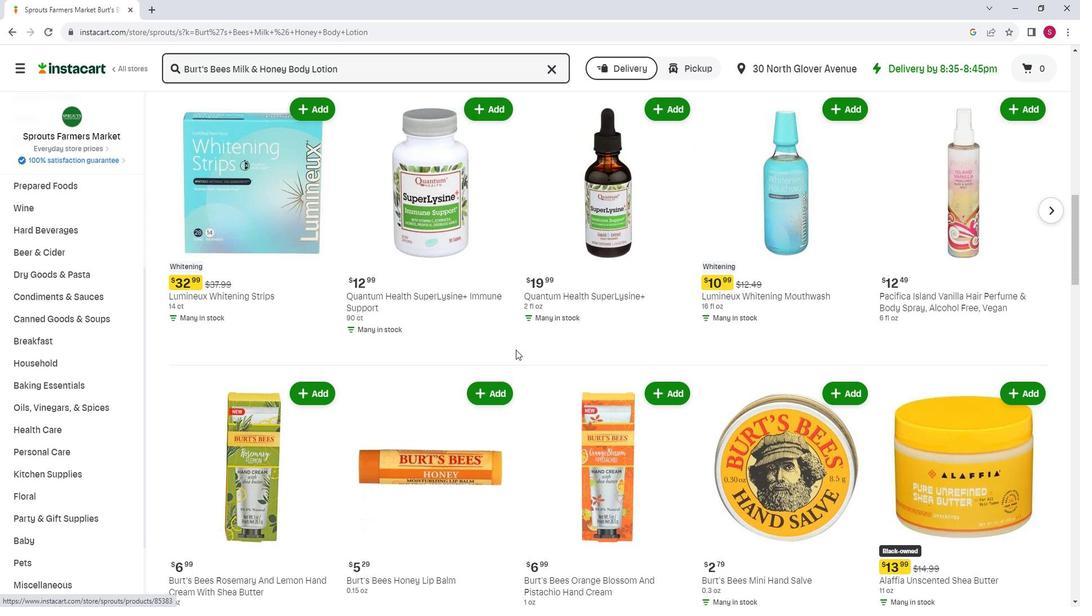 
Action: Mouse scrolled (511, 347) with delta (0, 0)
Screenshot: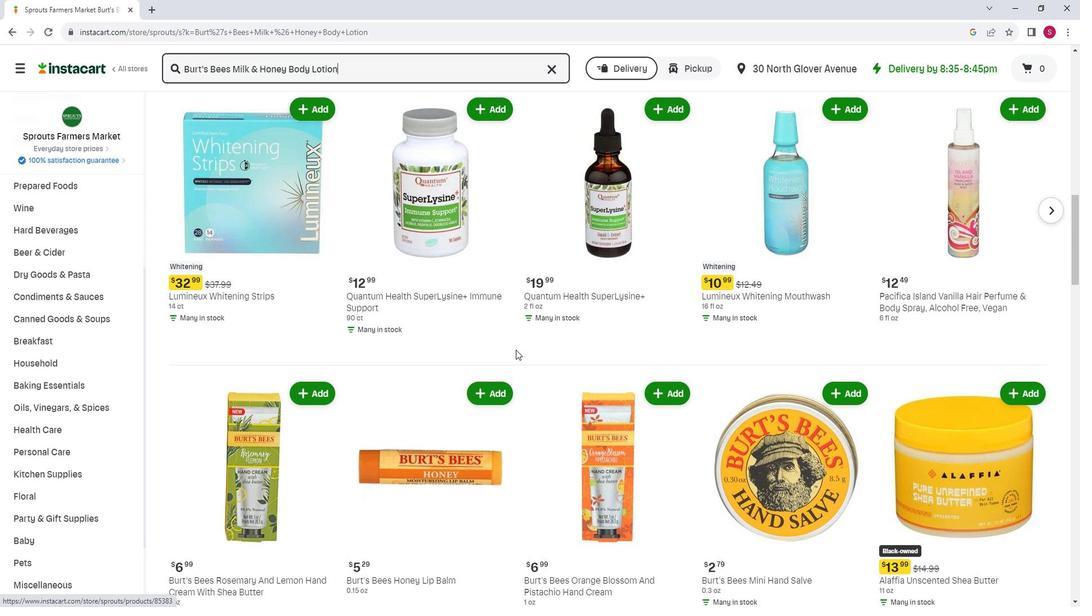 
Action: Mouse moved to (534, 365)
Screenshot: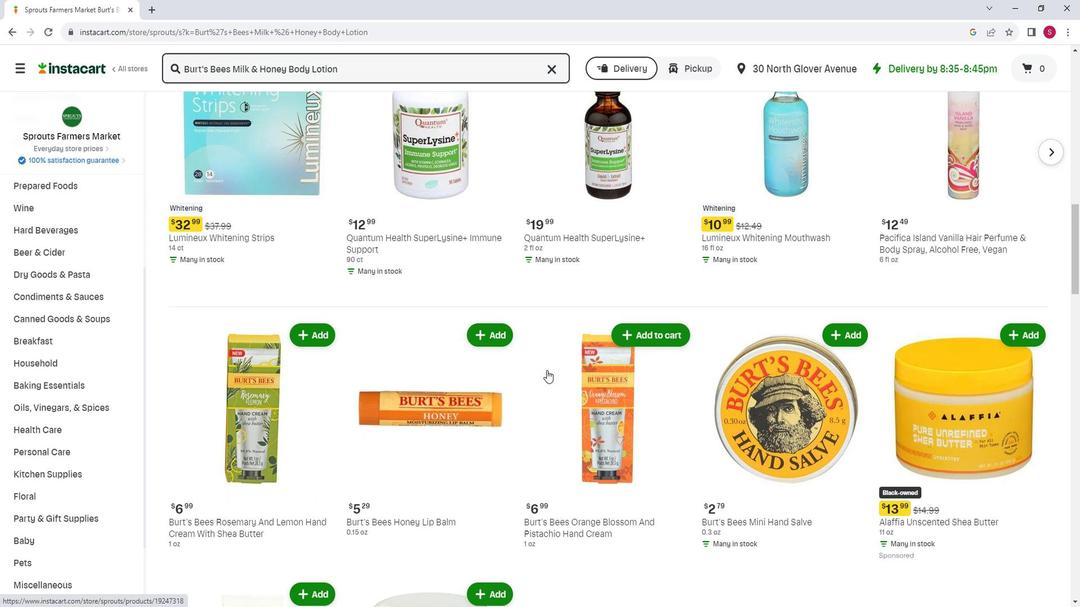 
Action: Mouse scrolled (534, 364) with delta (0, 0)
Screenshot: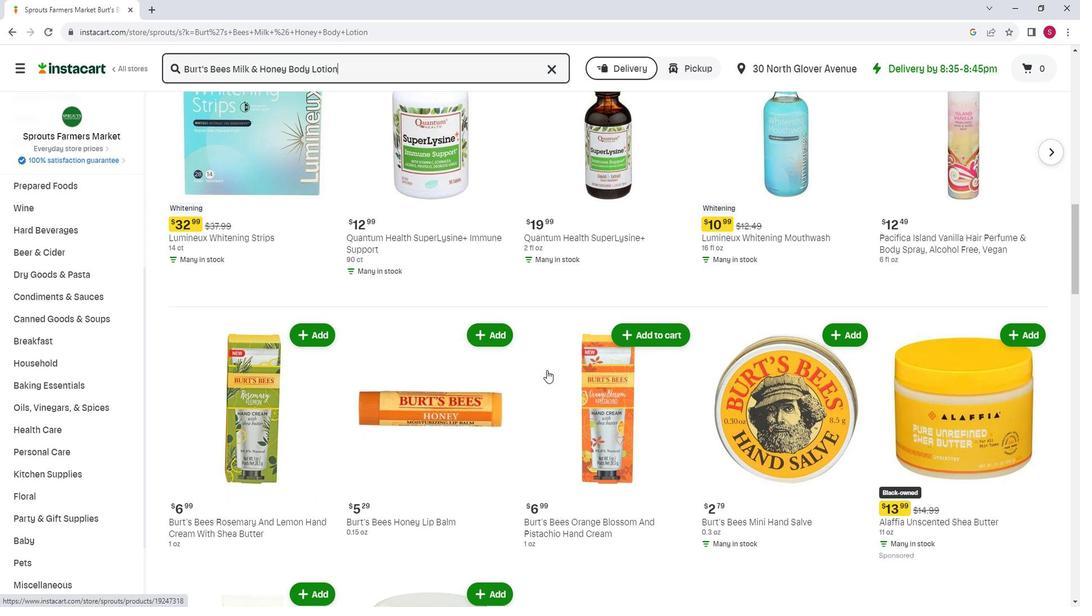 
Action: Mouse moved to (535, 364)
Screenshot: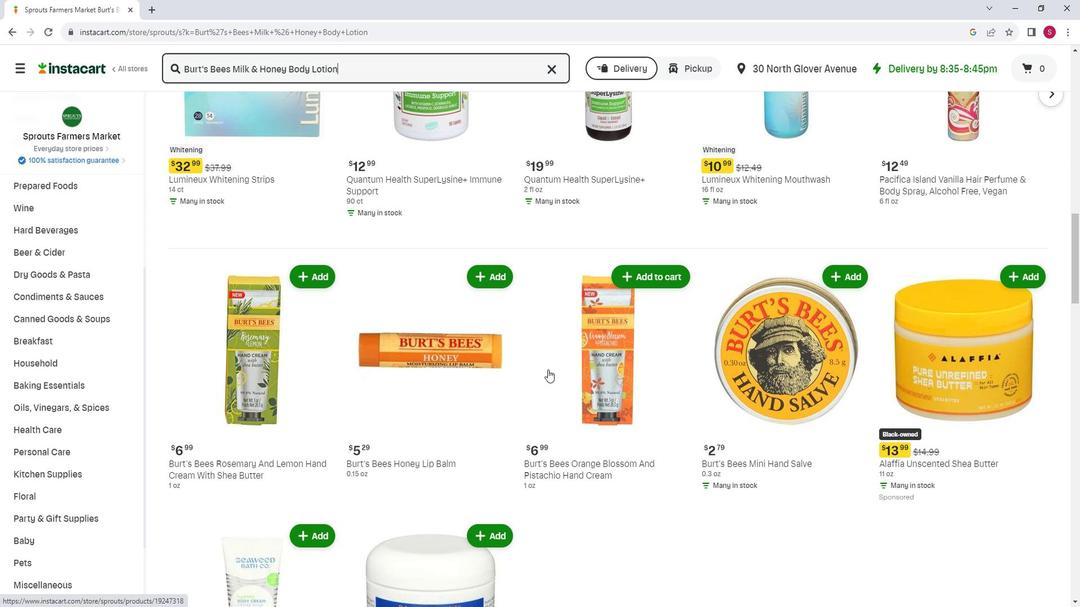 
Action: Mouse scrolled (535, 363) with delta (0, 0)
Screenshot: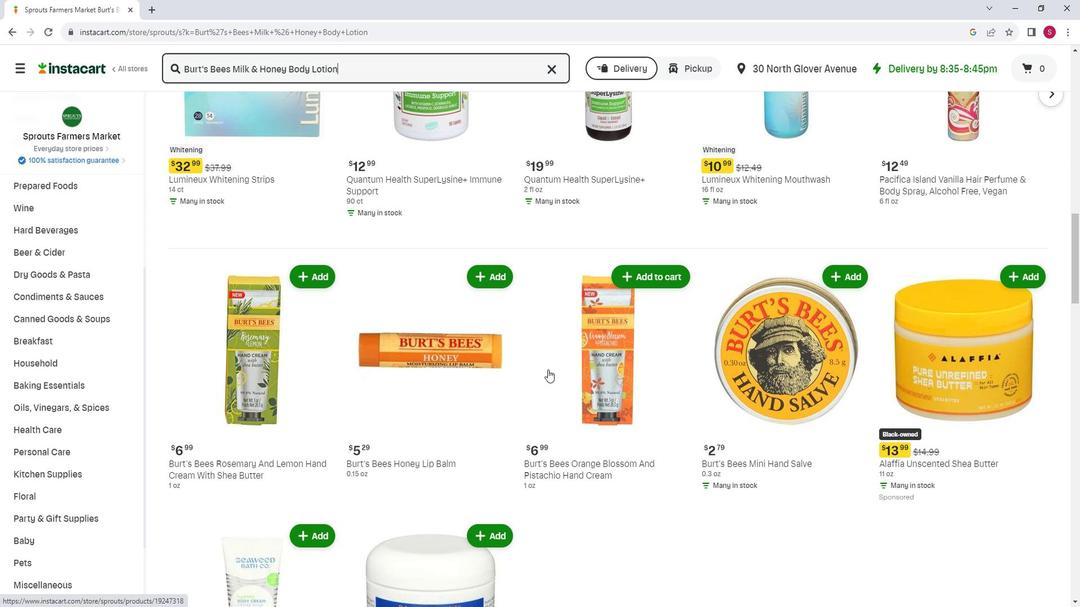 
Action: Mouse scrolled (535, 363) with delta (0, 0)
Screenshot: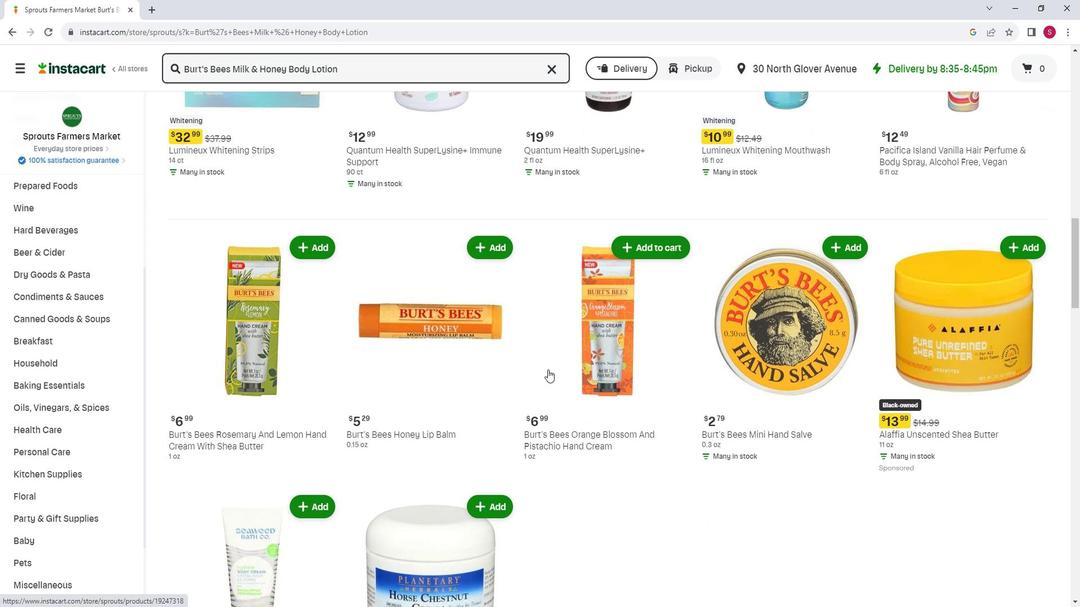
Action: Mouse scrolled (535, 363) with delta (0, 0)
Screenshot: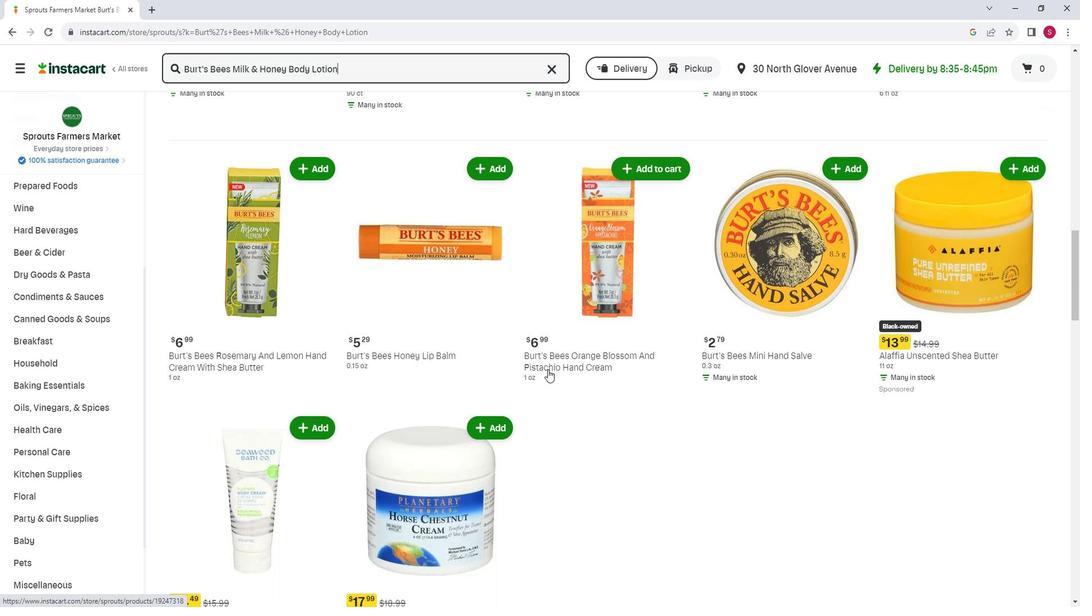 
Action: Mouse moved to (583, 329)
Screenshot: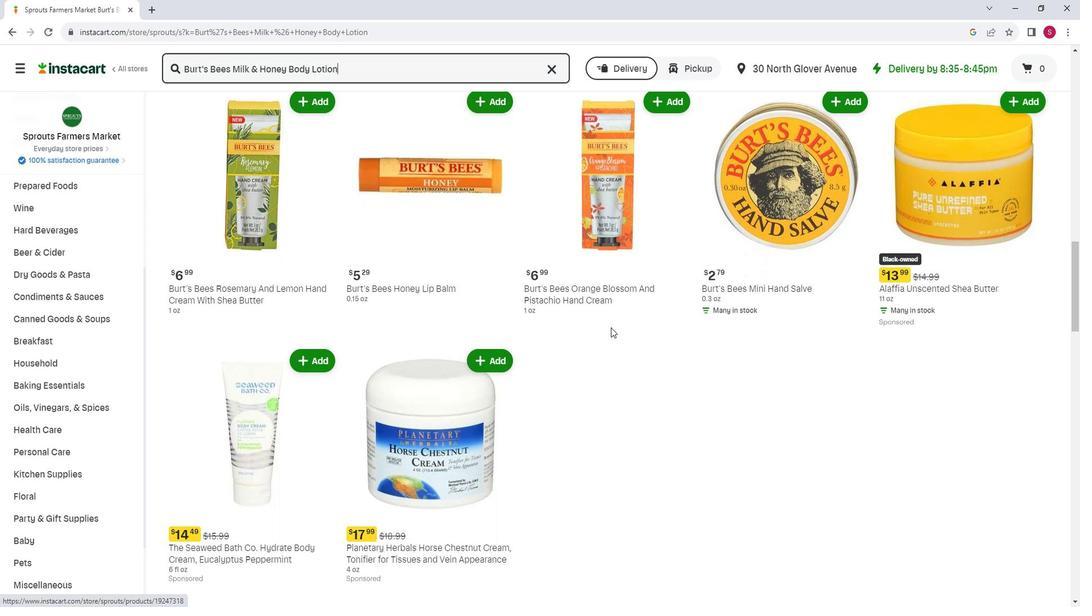 
